 Task: Look for space in Frontera, Mexico from 1st June, 2023 to 9th June, 2023 for 5 adults in price range Rs.6000 to Rs.12000. Place can be entire place with 3 bedrooms having 3 beds and 3 bathrooms. Property type can be house, flat, guest house. Booking option can be shelf check-in. Required host language is English.
Action: Mouse moved to (565, 109)
Screenshot: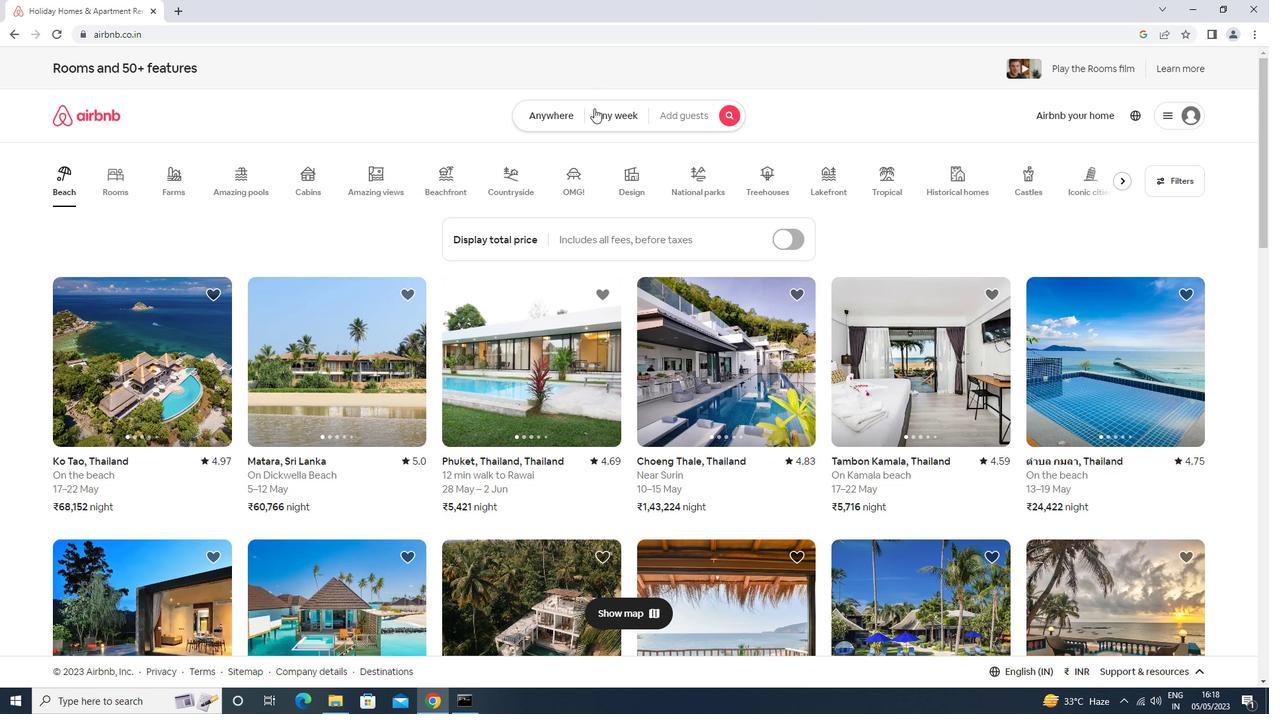 
Action: Mouse pressed left at (565, 109)
Screenshot: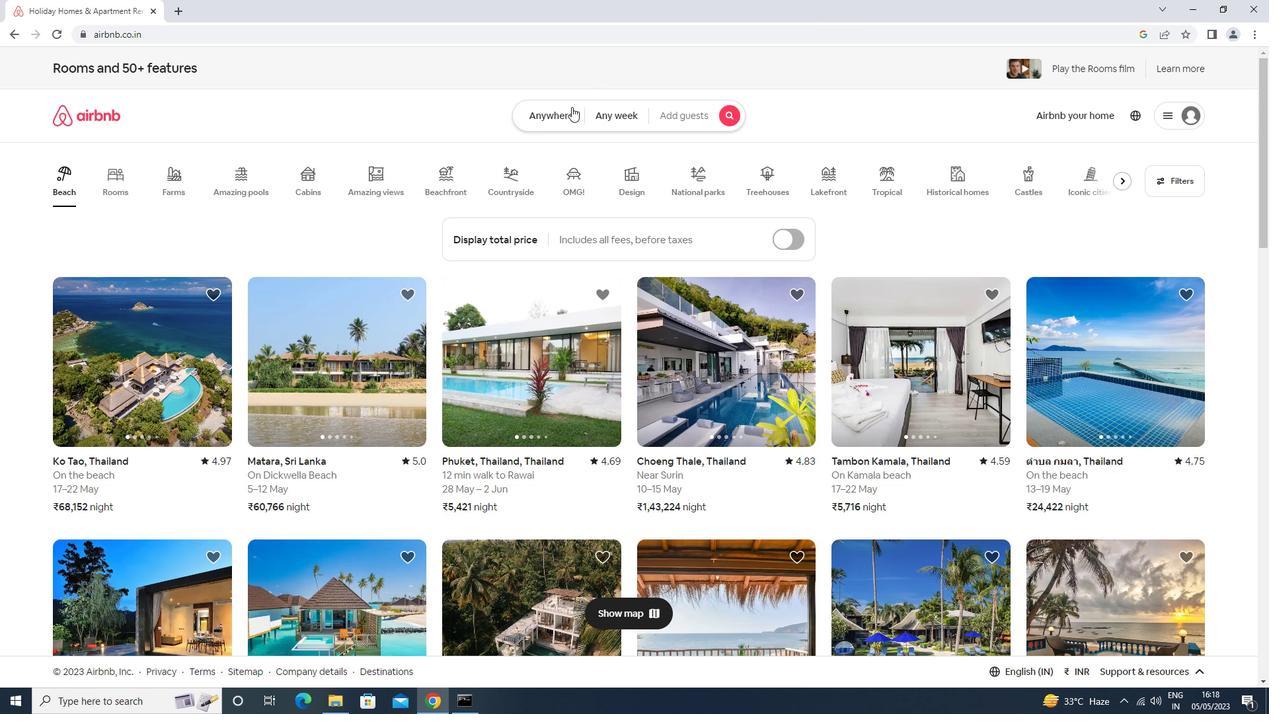 
Action: Mouse moved to (523, 176)
Screenshot: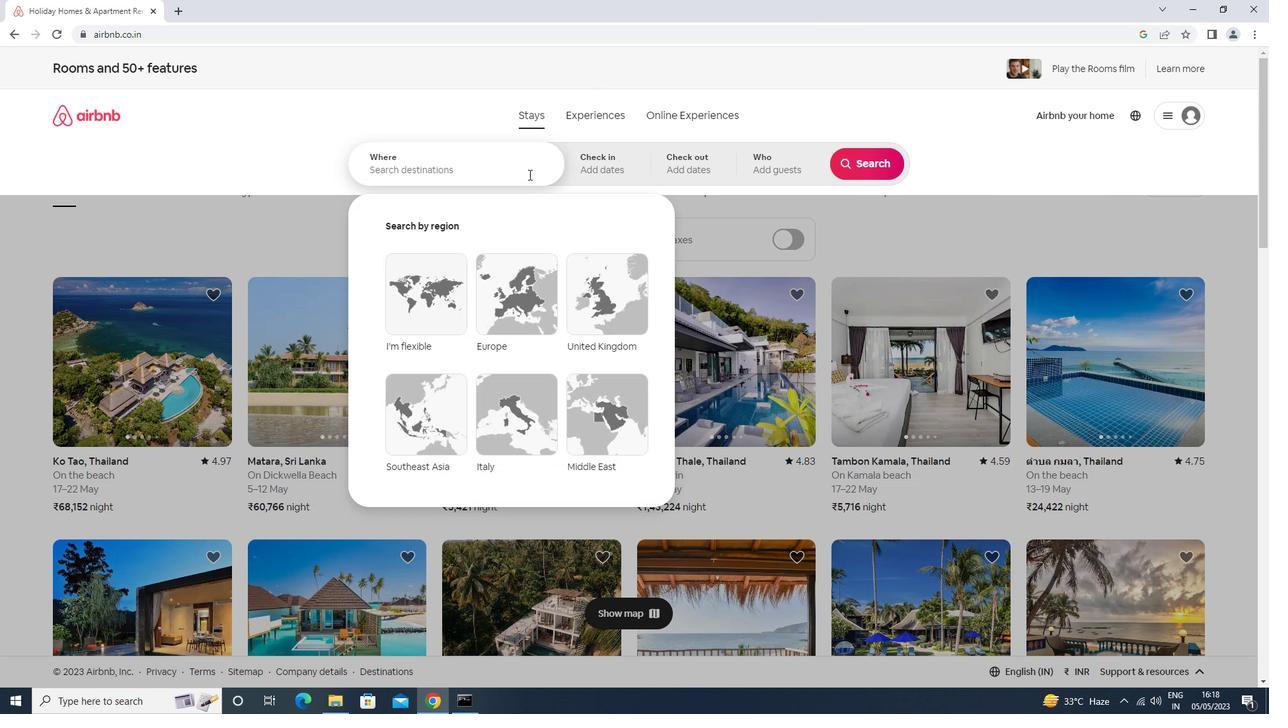 
Action: Mouse pressed left at (523, 176)
Screenshot: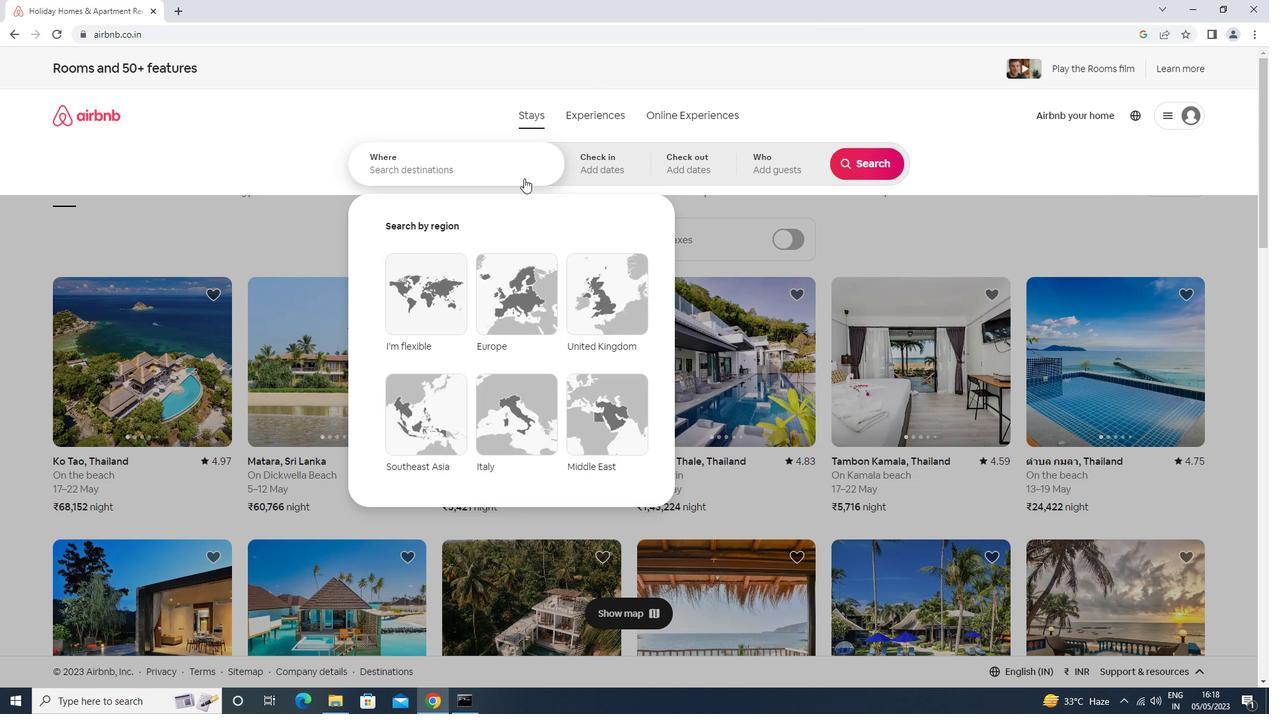 
Action: Mouse moved to (524, 174)
Screenshot: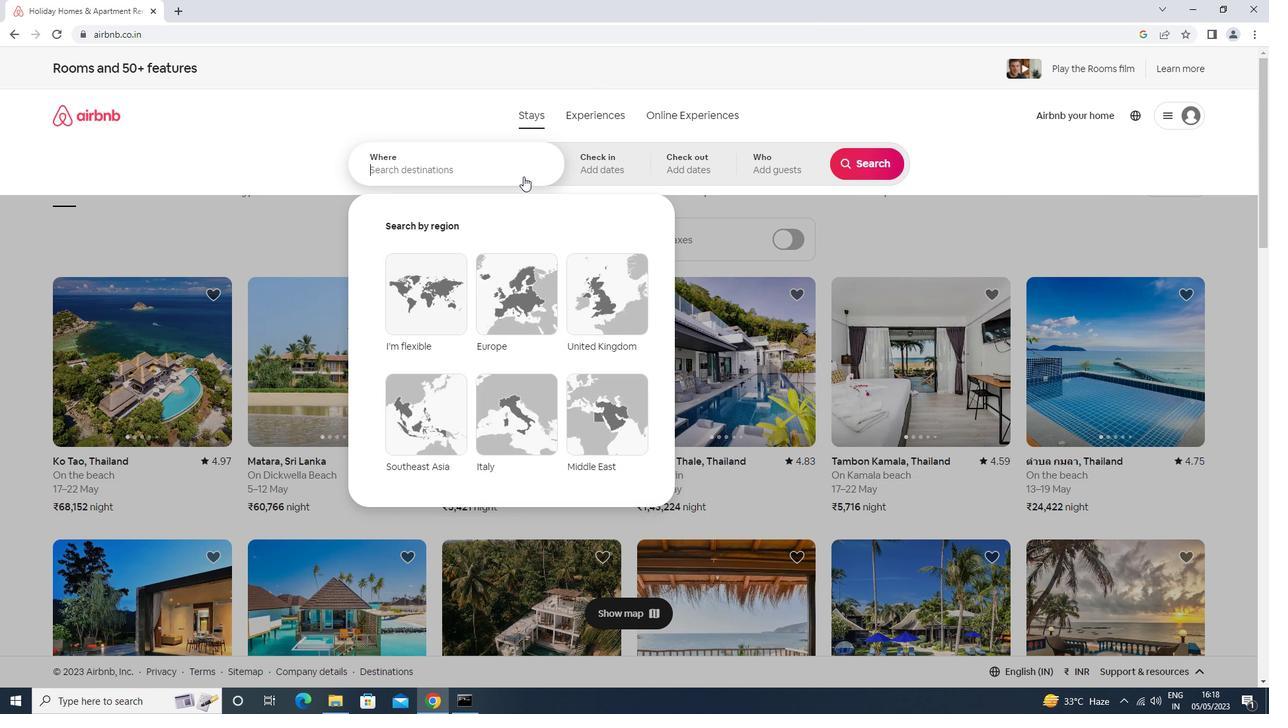 
Action: Key pressed <Key.shift>FRONTERA<Key.space>MEXICO
Screenshot: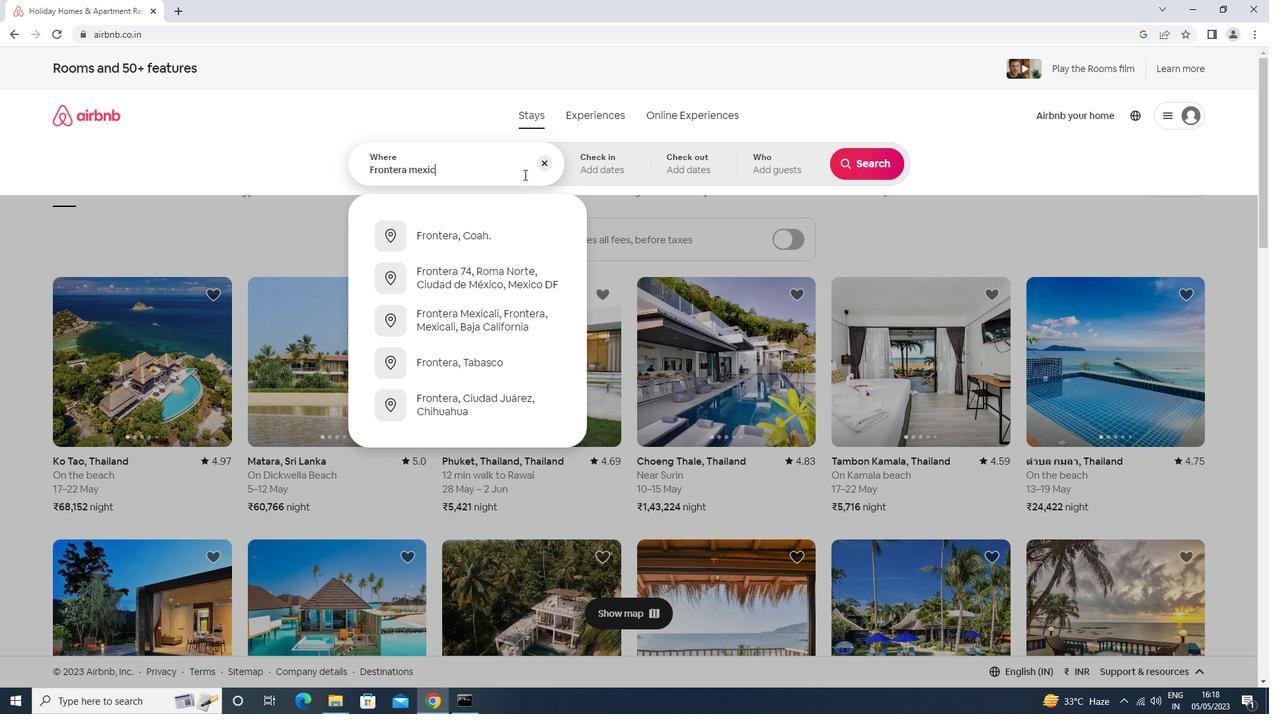 
Action: Mouse moved to (585, 161)
Screenshot: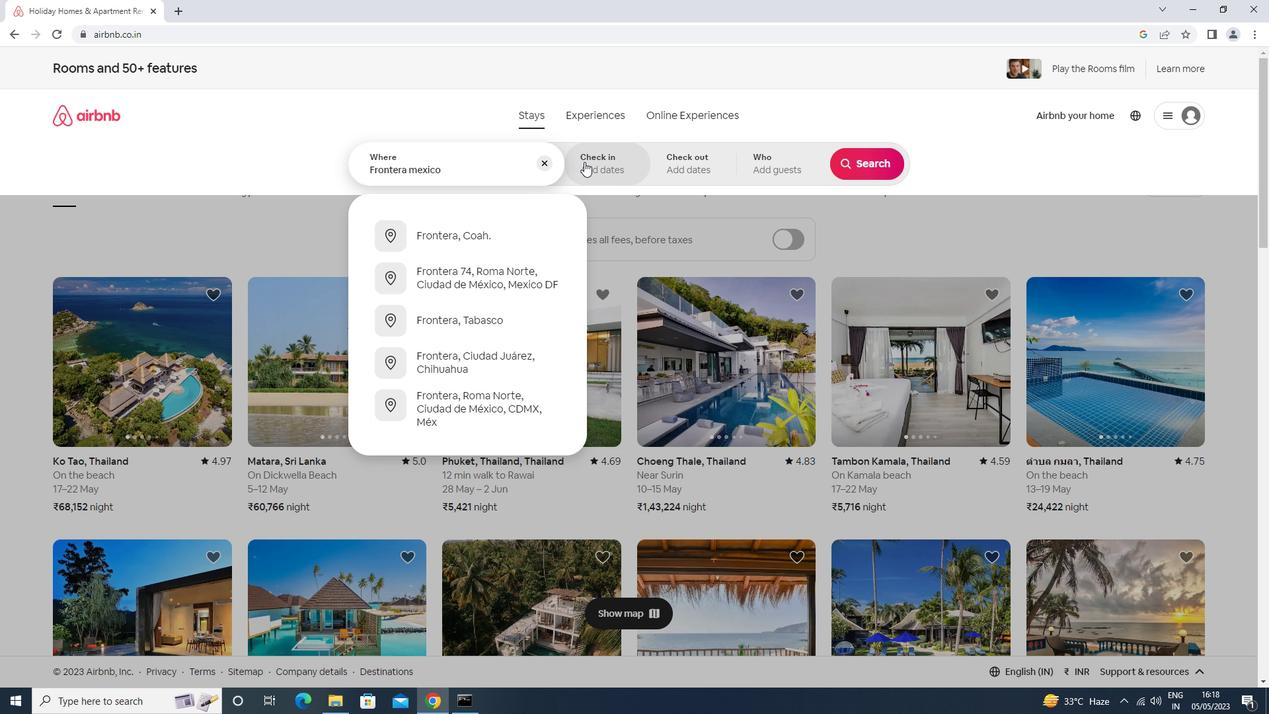 
Action: Key pressed <Key.enter>
Screenshot: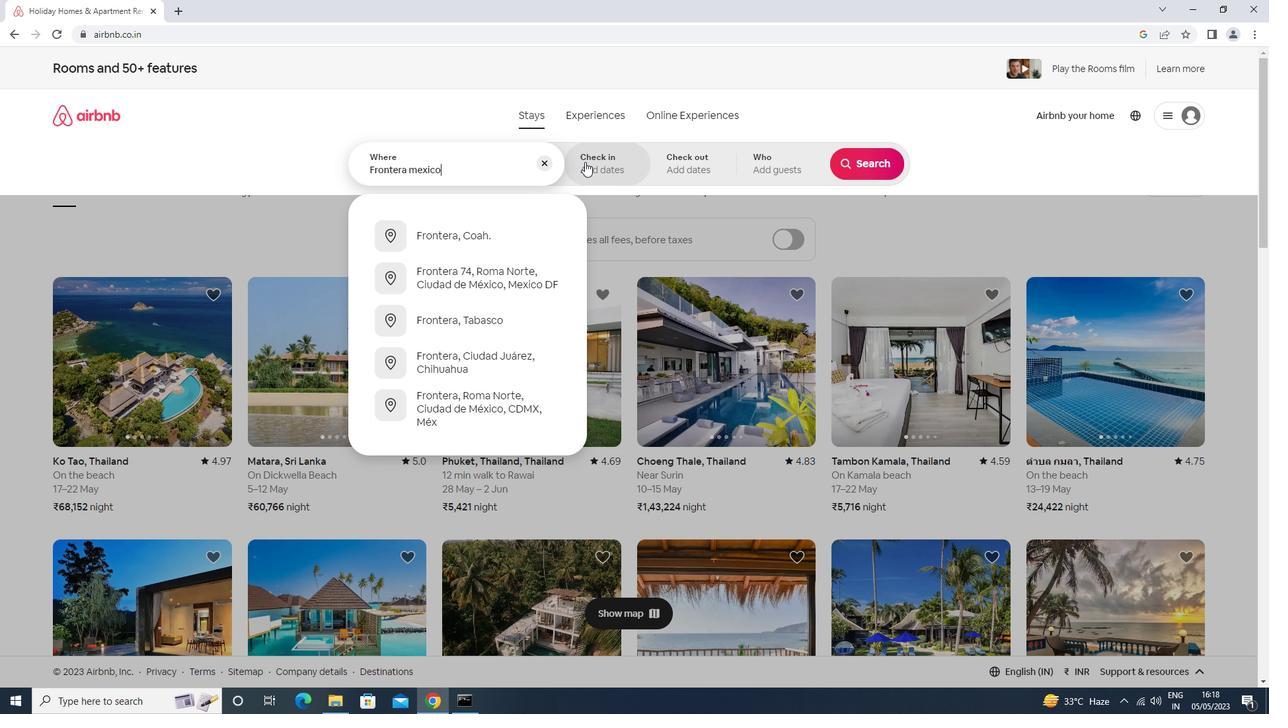 
Action: Mouse moved to (793, 335)
Screenshot: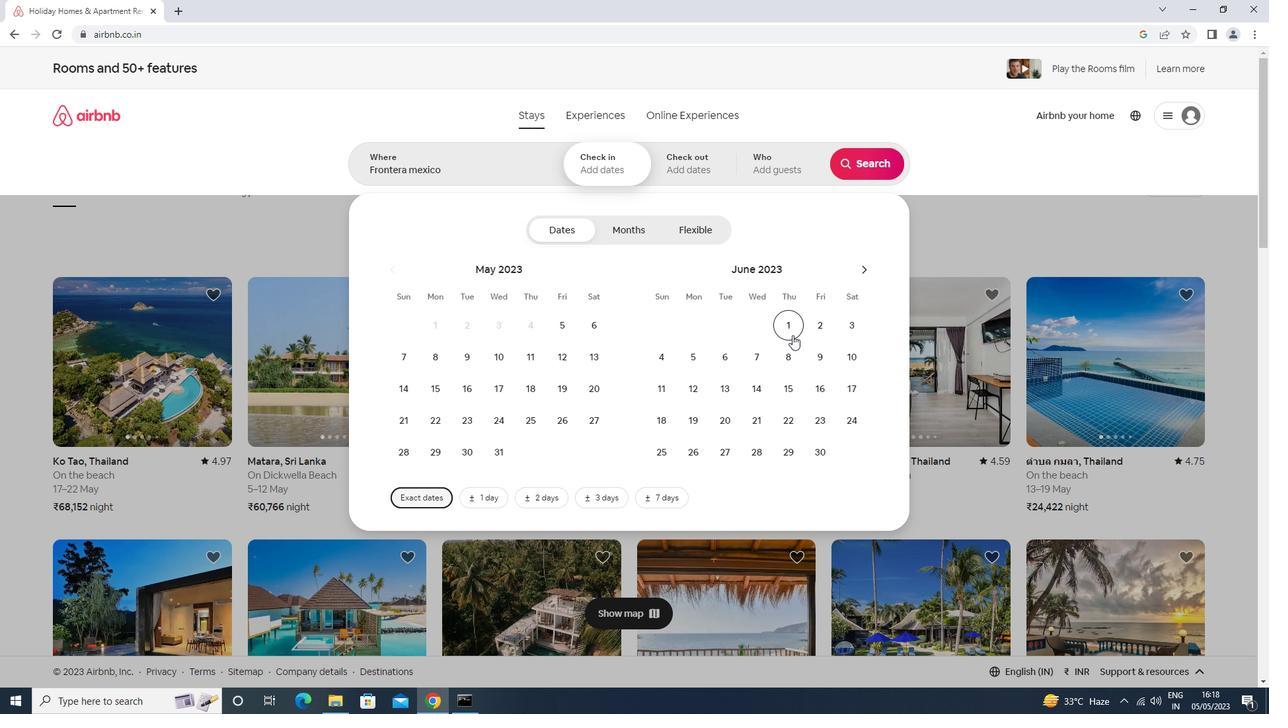 
Action: Mouse pressed left at (793, 335)
Screenshot: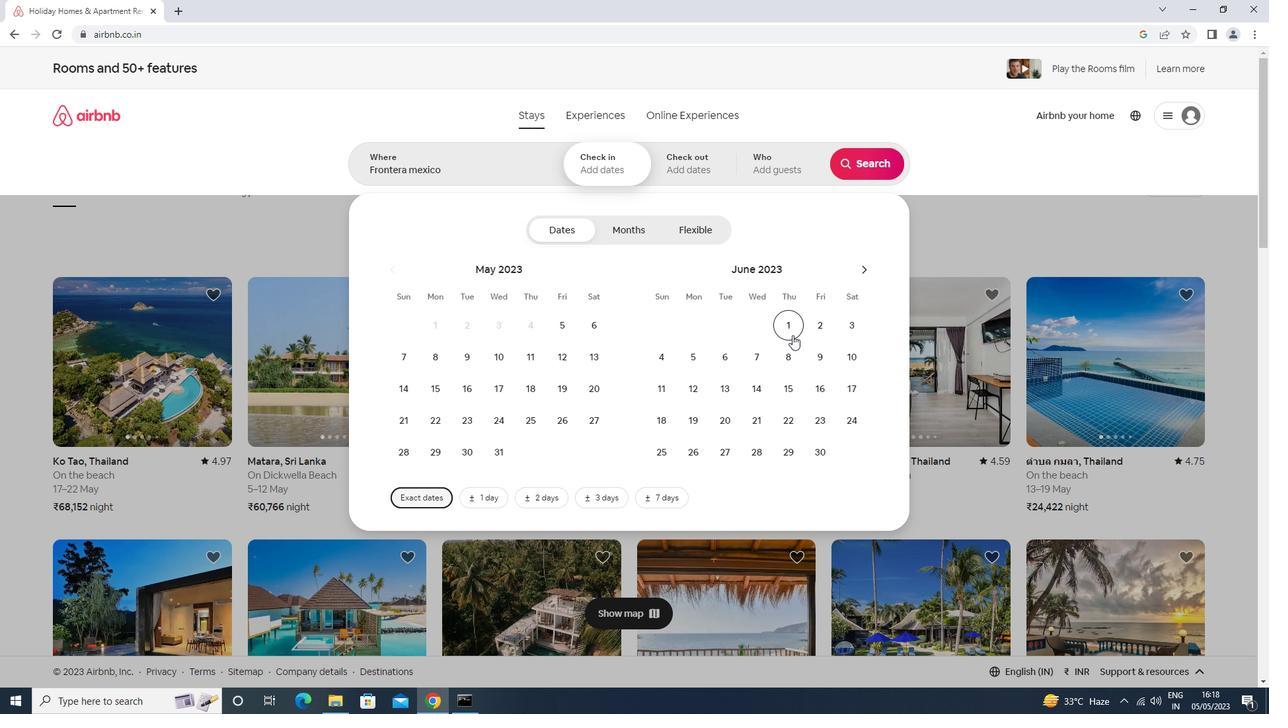 
Action: Mouse moved to (813, 346)
Screenshot: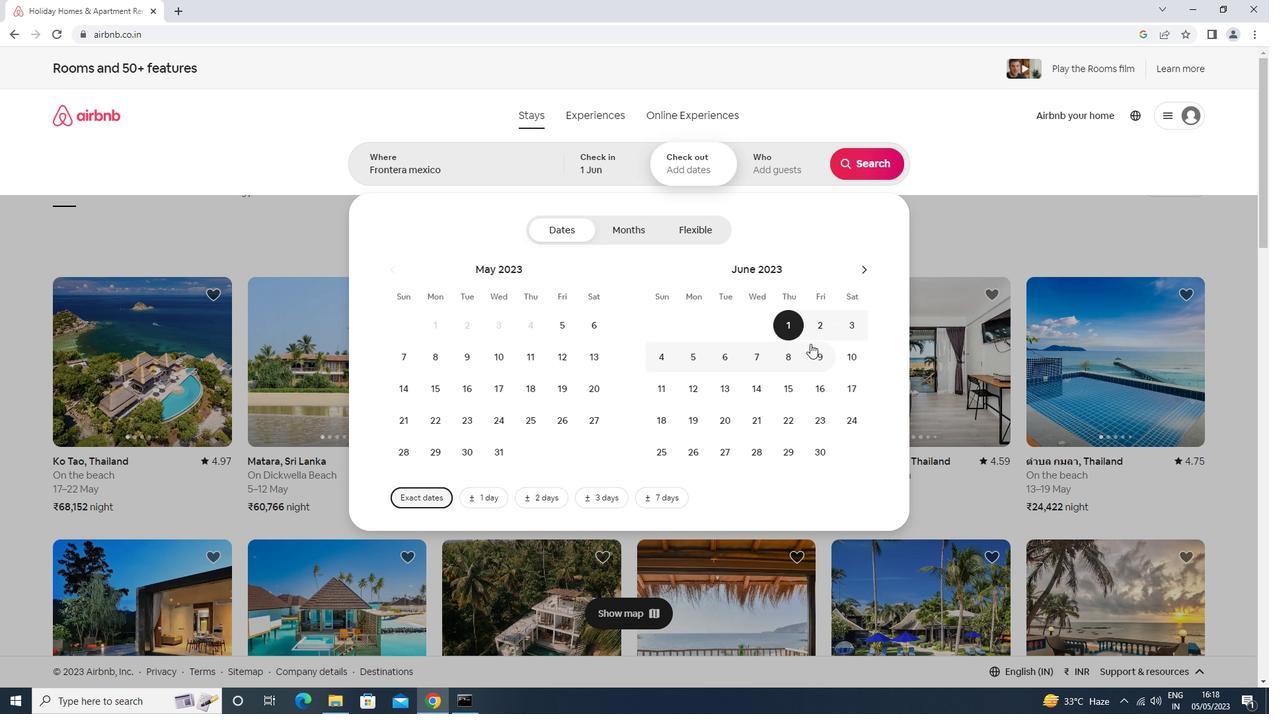 
Action: Mouse pressed left at (813, 346)
Screenshot: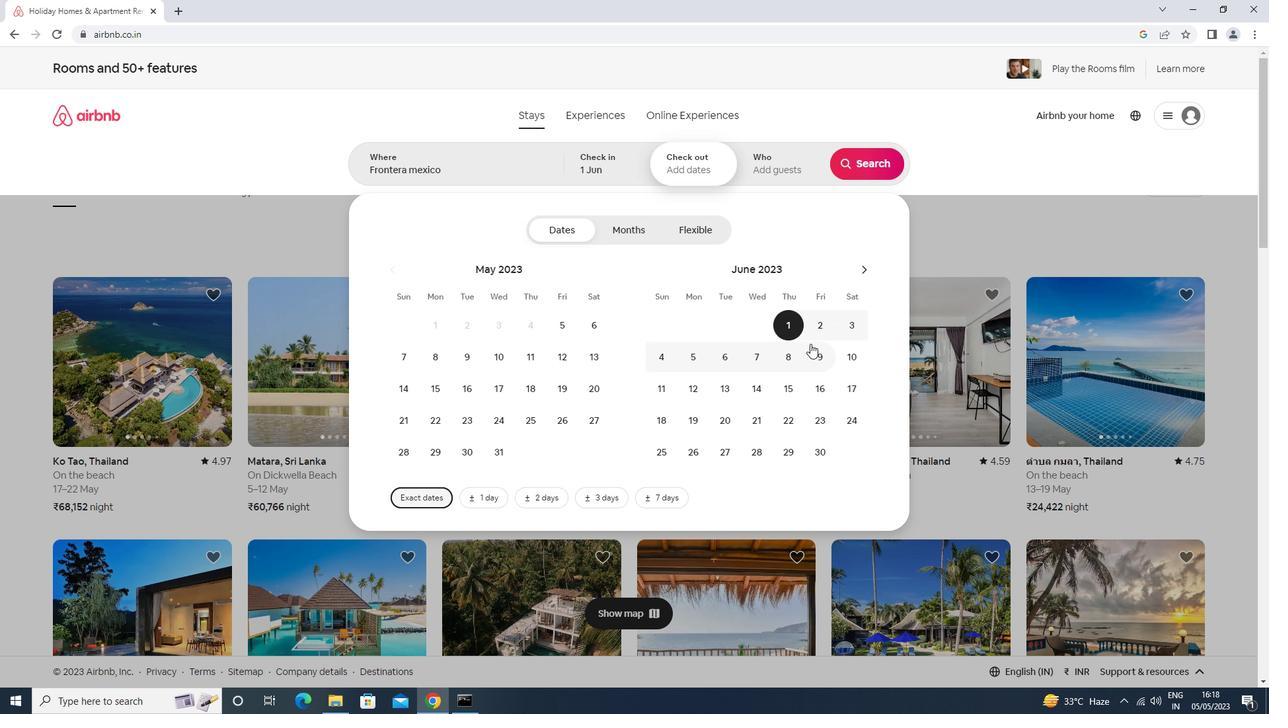 
Action: Mouse moved to (785, 169)
Screenshot: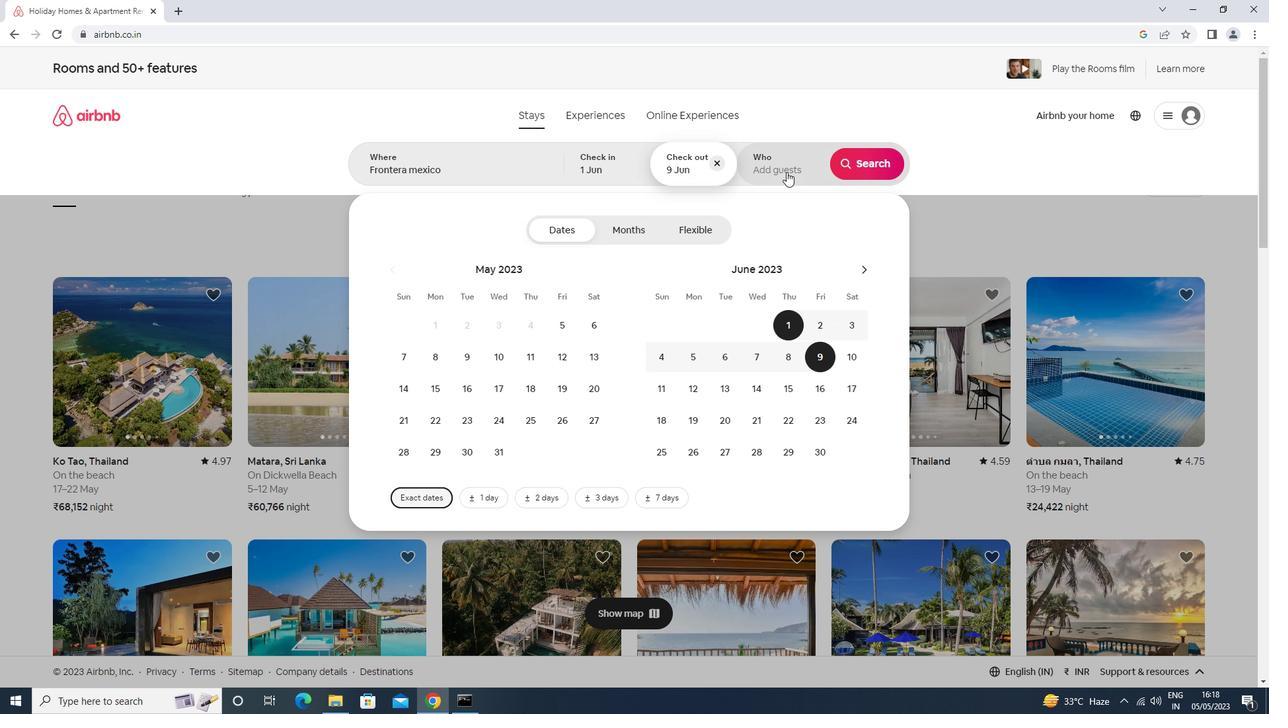 
Action: Mouse pressed left at (785, 169)
Screenshot: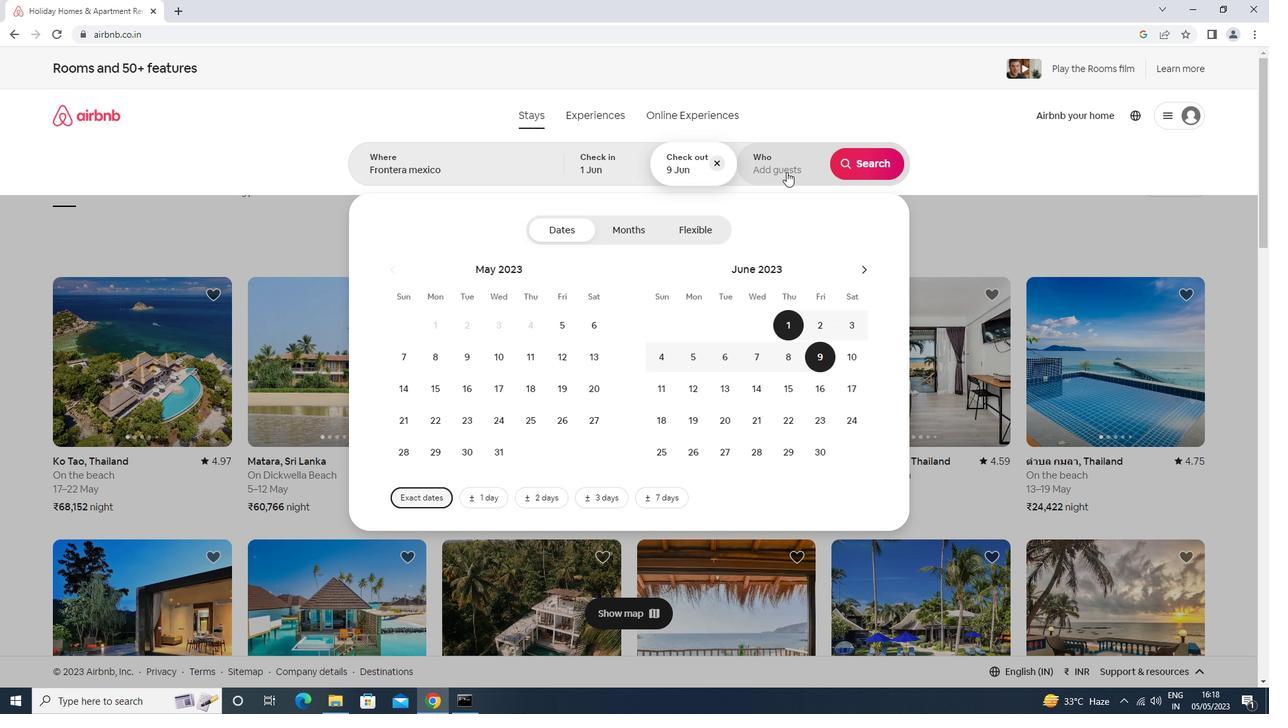 
Action: Mouse moved to (878, 235)
Screenshot: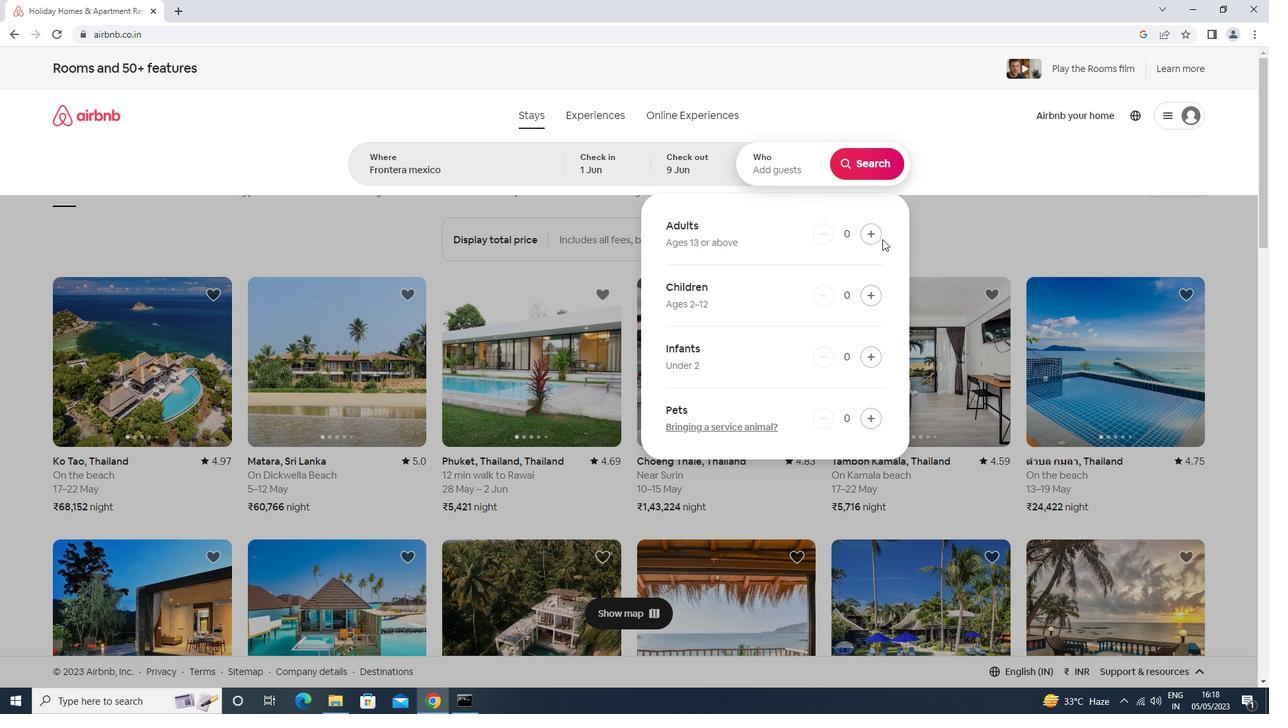 
Action: Mouse pressed left at (878, 235)
Screenshot: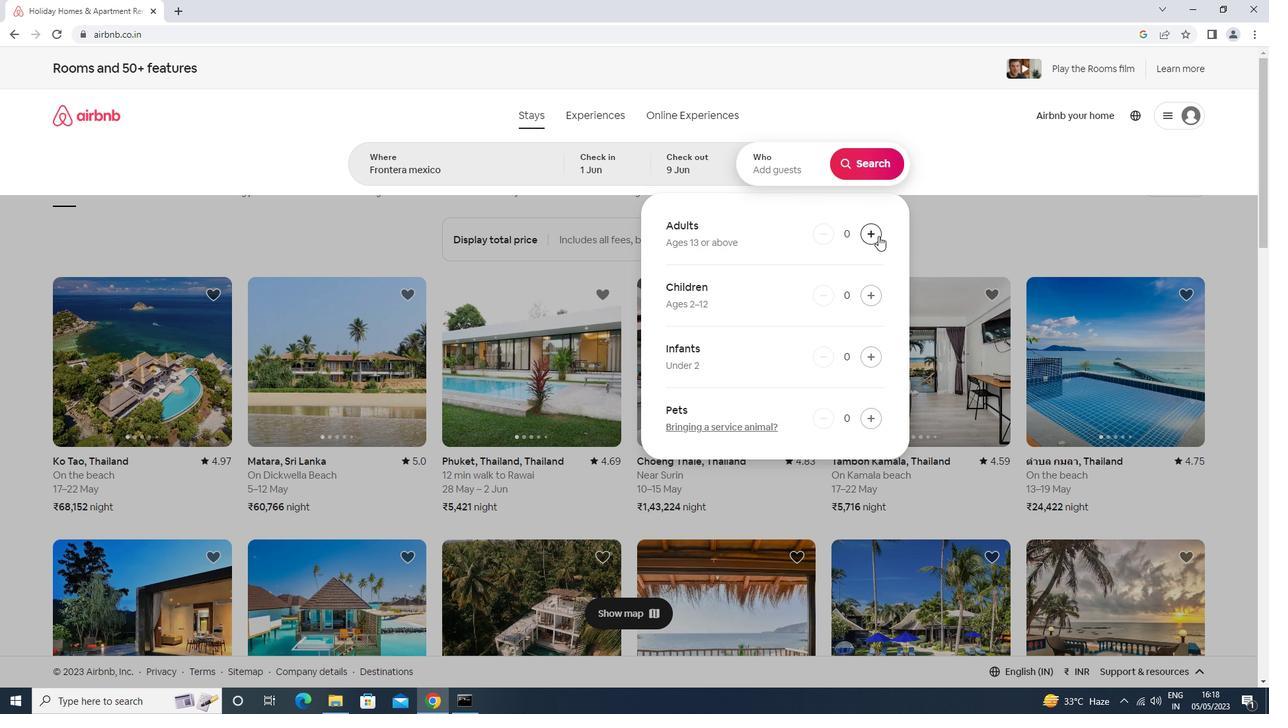 
Action: Mouse pressed left at (878, 235)
Screenshot: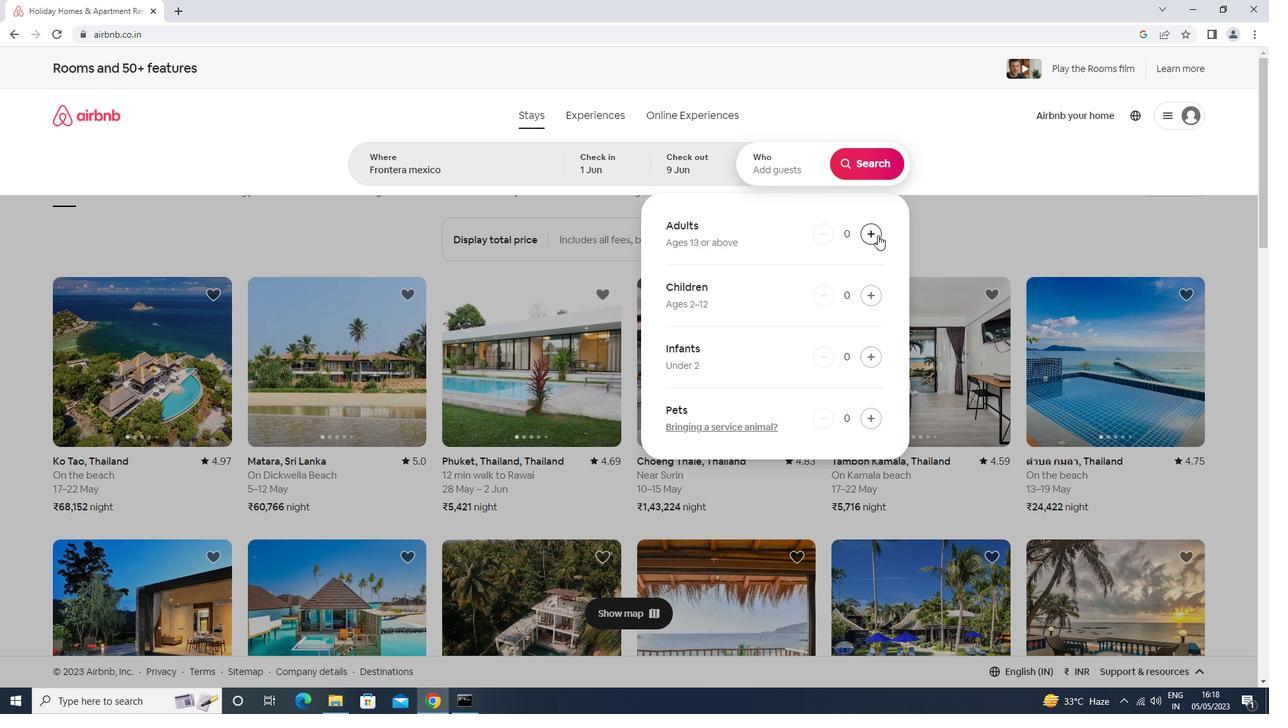 
Action: Mouse pressed left at (878, 235)
Screenshot: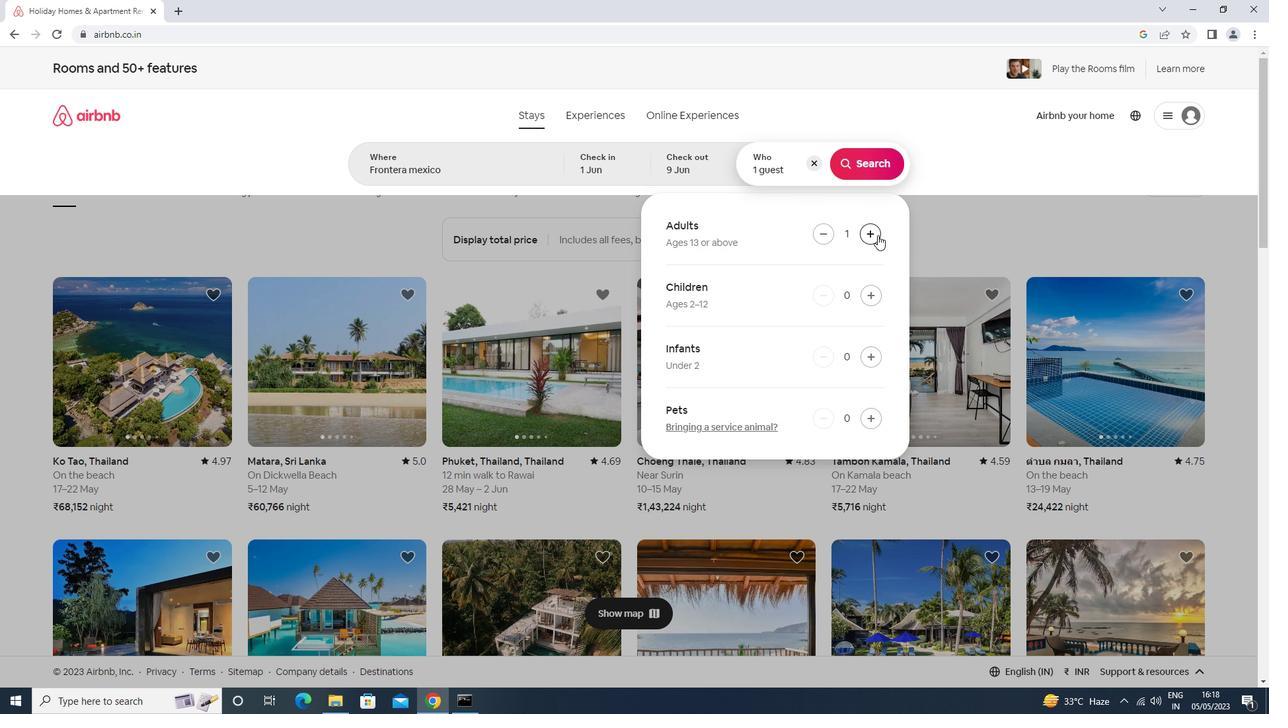 
Action: Mouse pressed left at (878, 235)
Screenshot: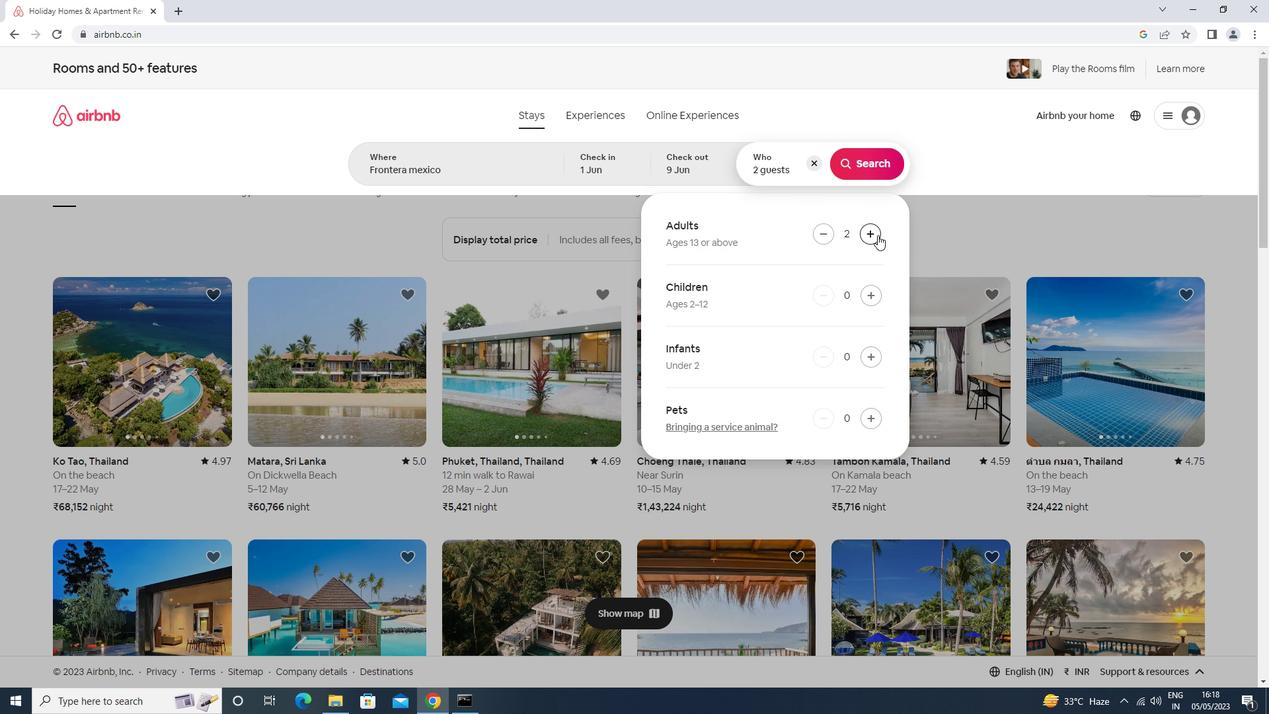 
Action: Mouse pressed left at (878, 235)
Screenshot: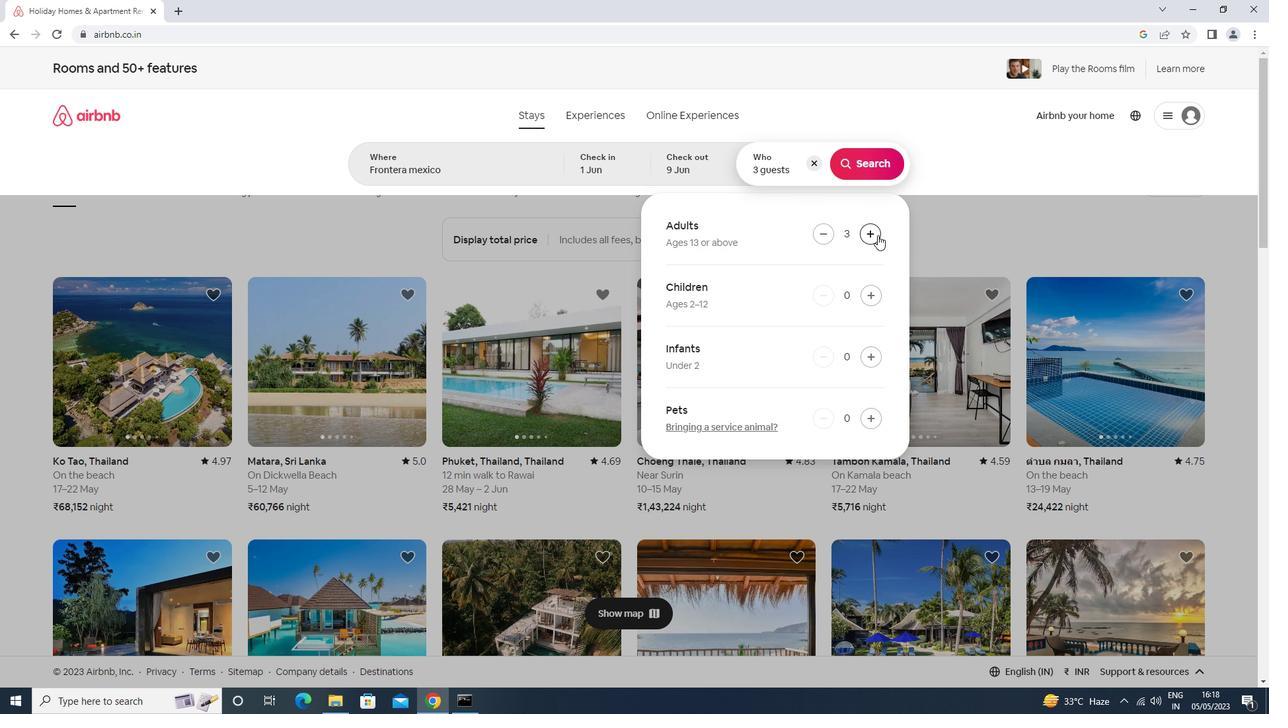
Action: Mouse moved to (867, 156)
Screenshot: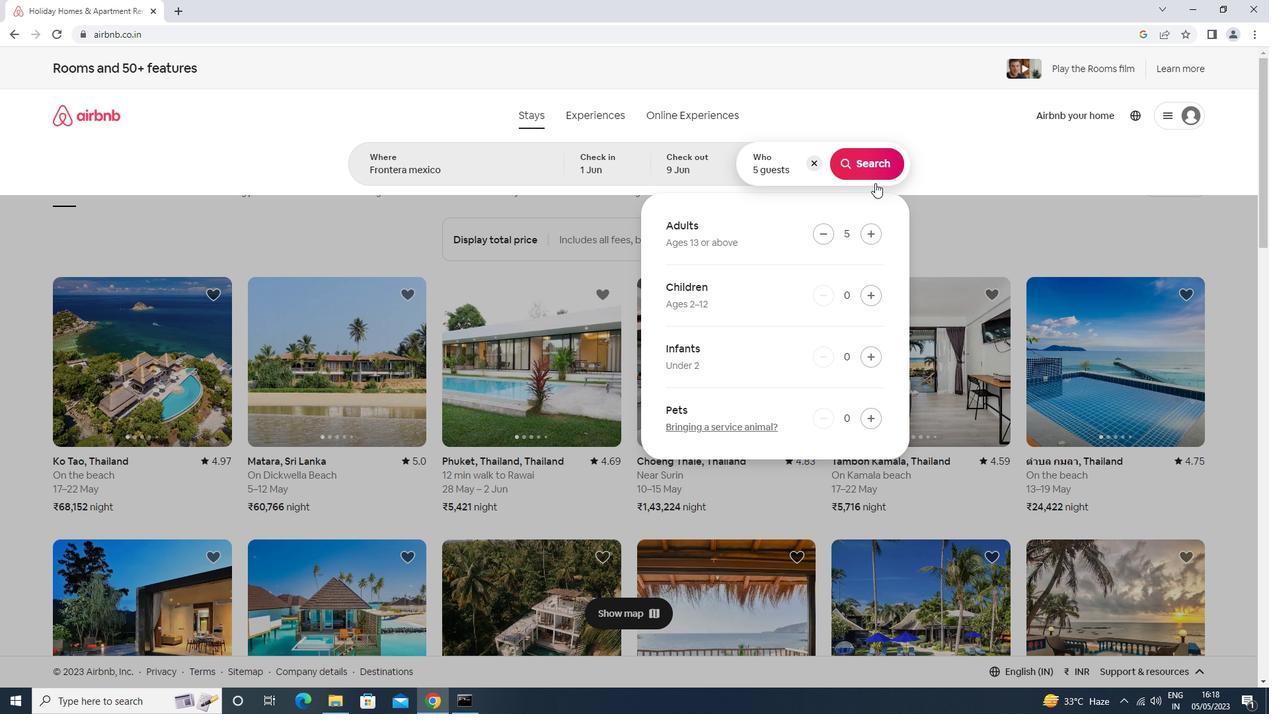 
Action: Mouse pressed left at (867, 156)
Screenshot: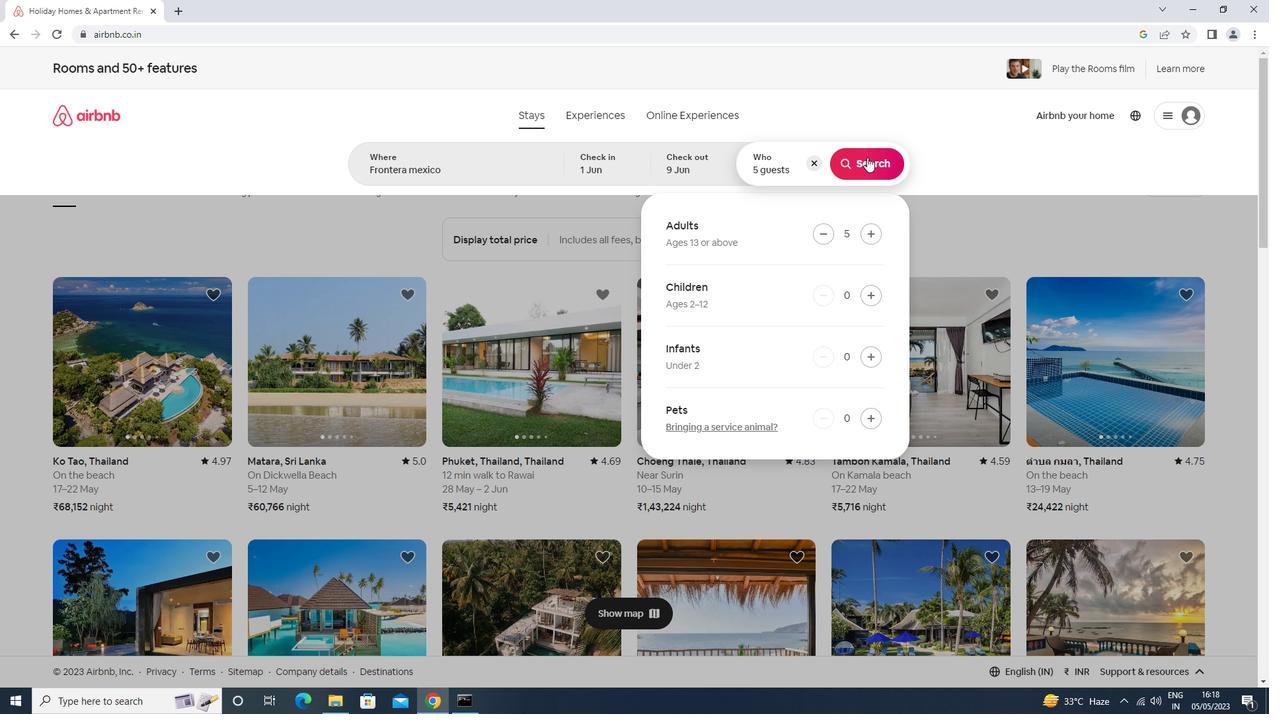 
Action: Mouse moved to (1199, 121)
Screenshot: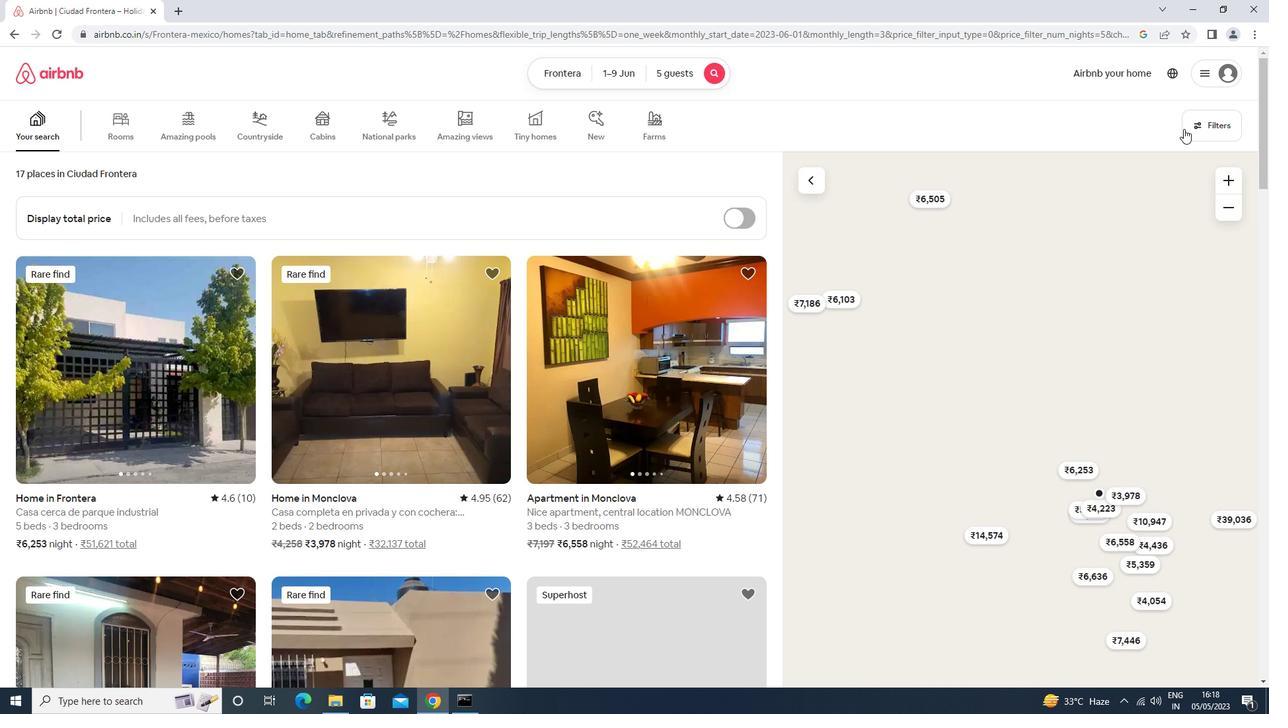 
Action: Mouse pressed left at (1199, 121)
Screenshot: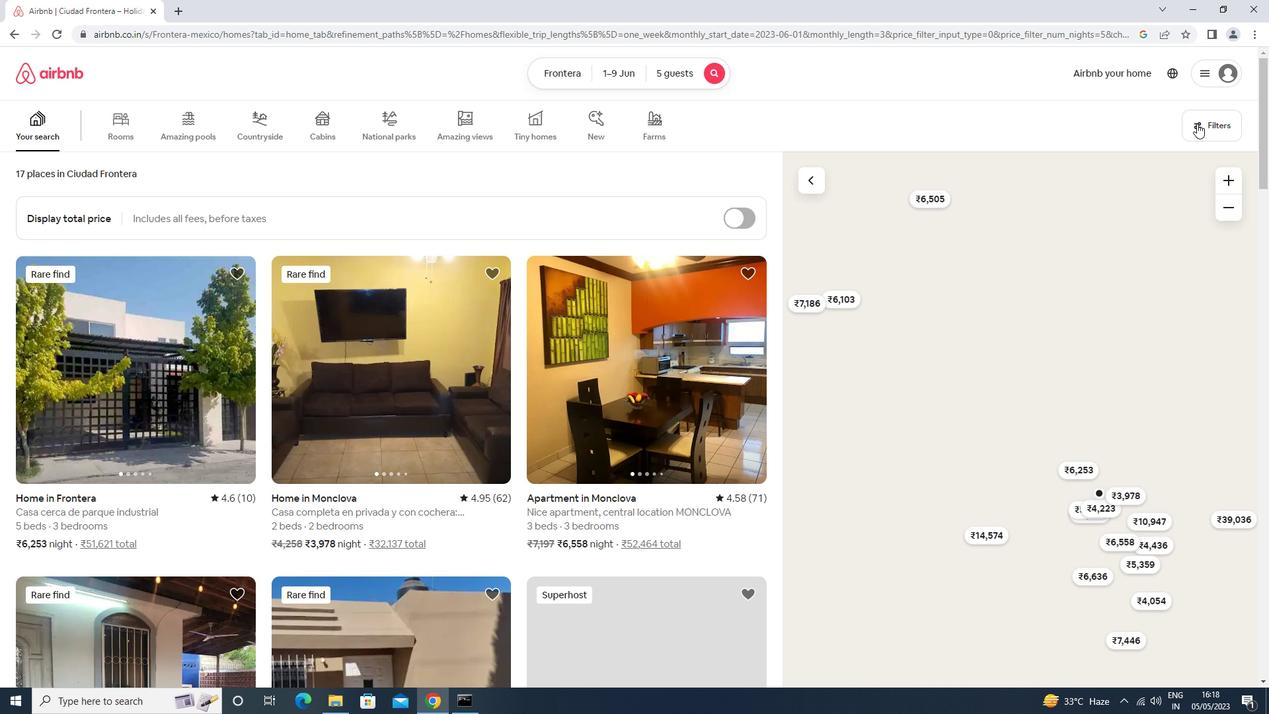 
Action: Mouse moved to (517, 443)
Screenshot: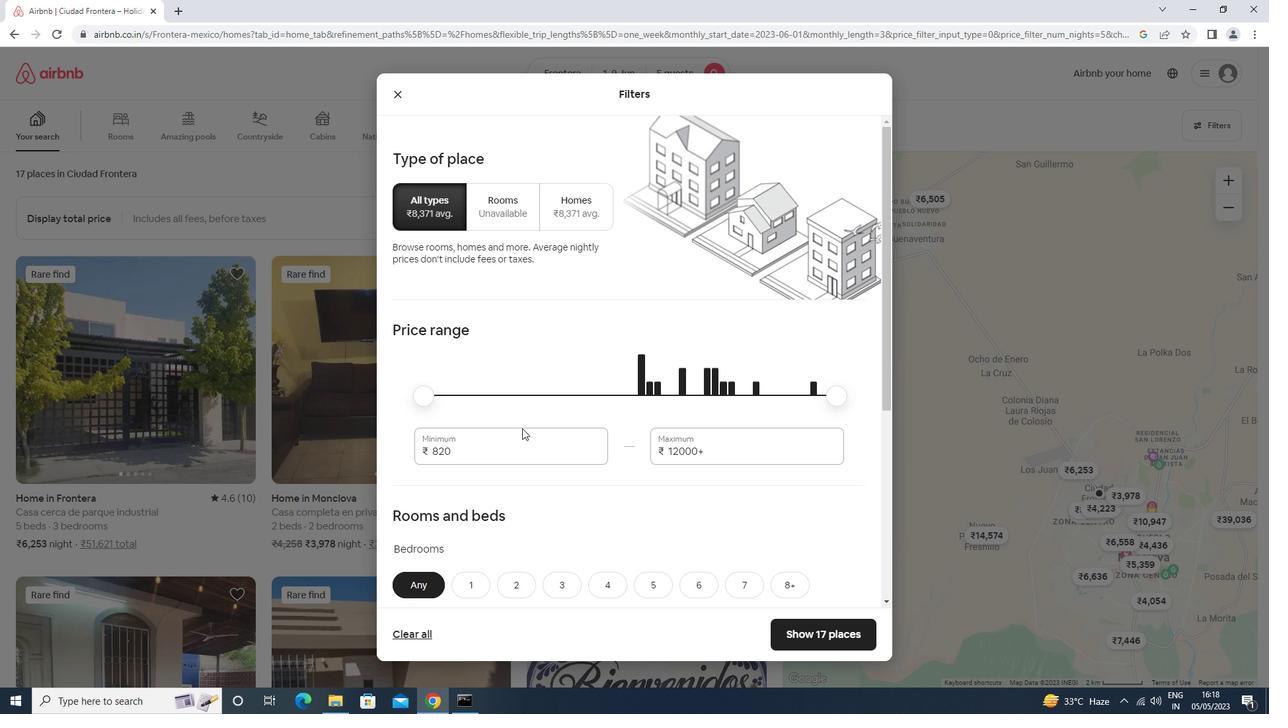 
Action: Mouse pressed left at (517, 443)
Screenshot: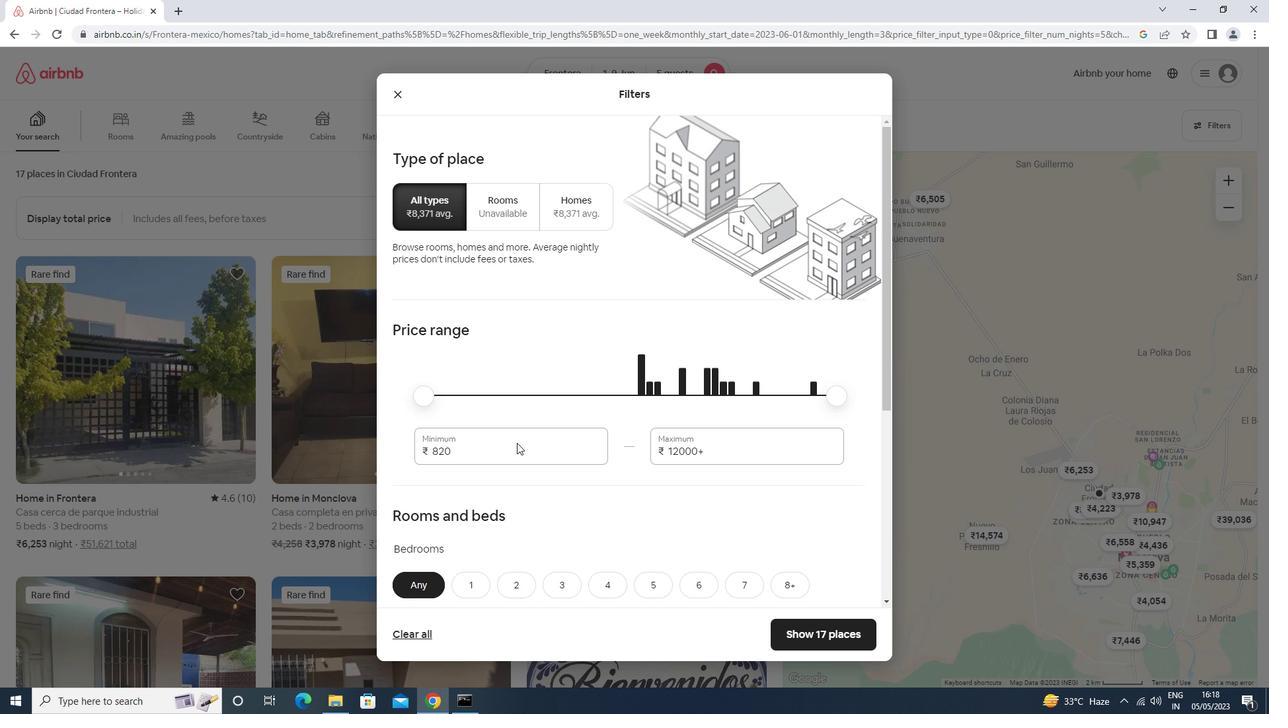 
Action: Key pressed <Key.backspace><Key.backspace><Key.backspace>6000<Key.tab>12000
Screenshot: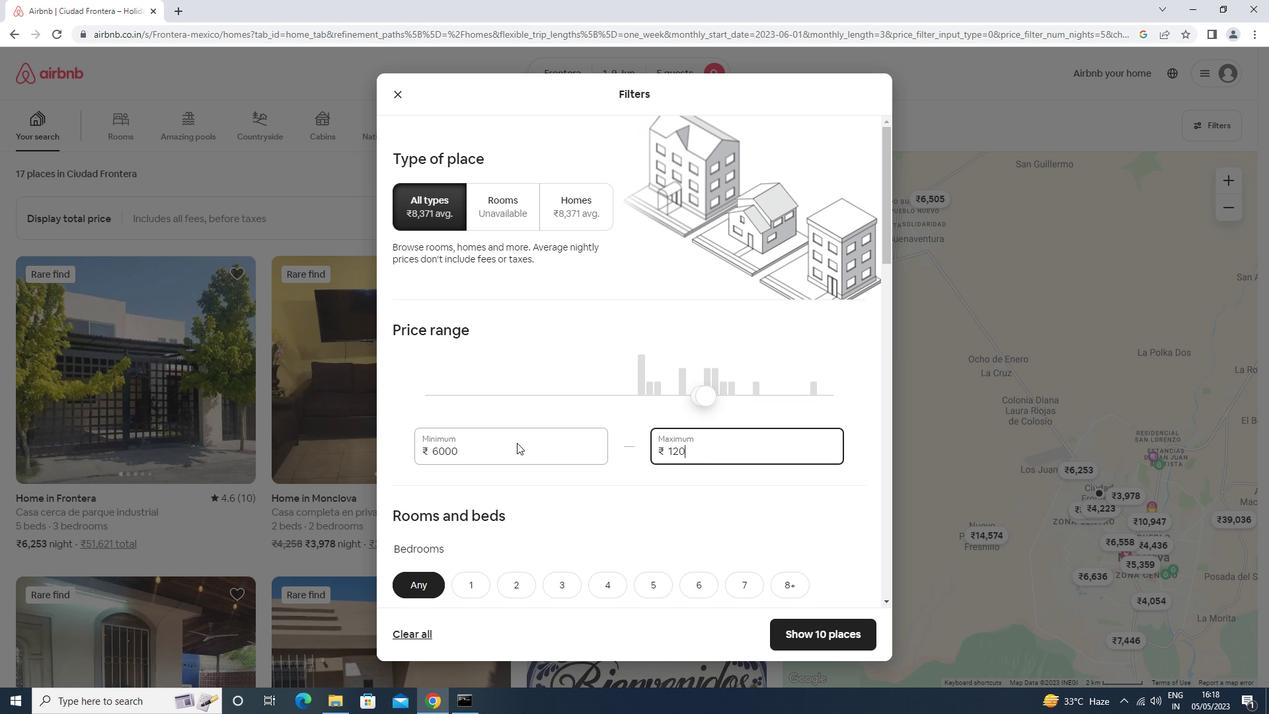 
Action: Mouse scrolled (517, 442) with delta (0, 0)
Screenshot: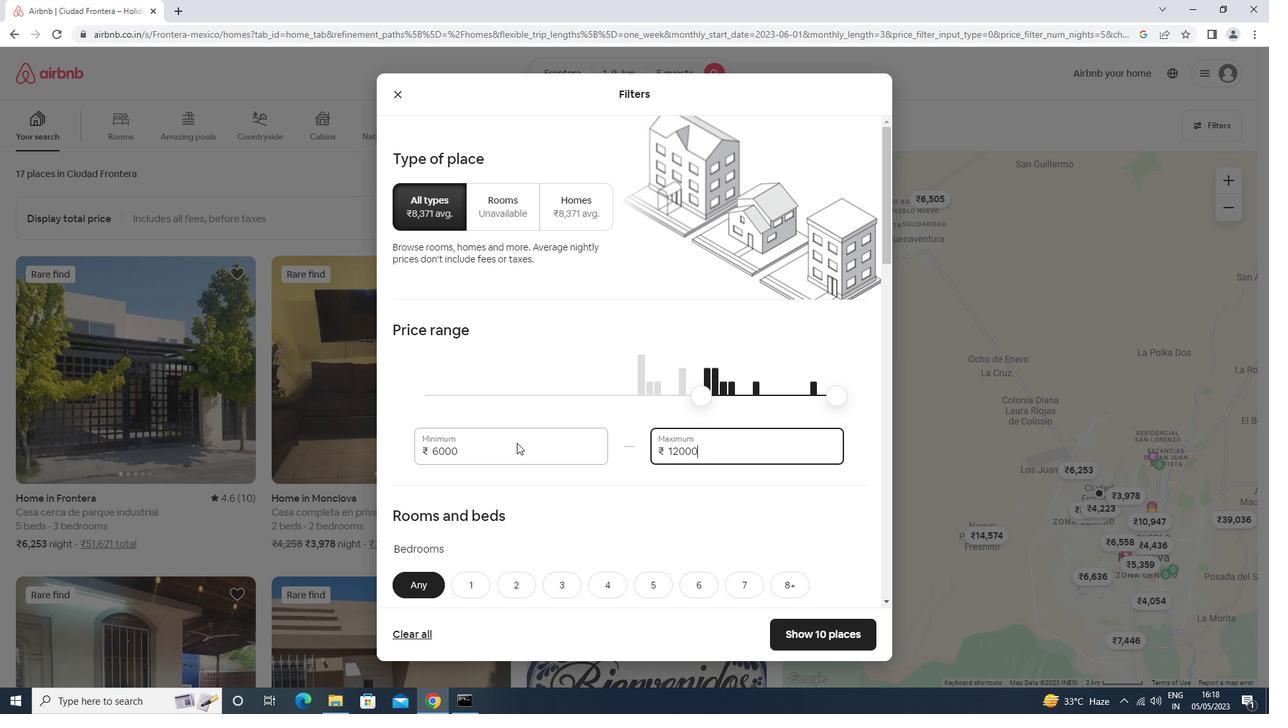 
Action: Mouse scrolled (517, 442) with delta (0, 0)
Screenshot: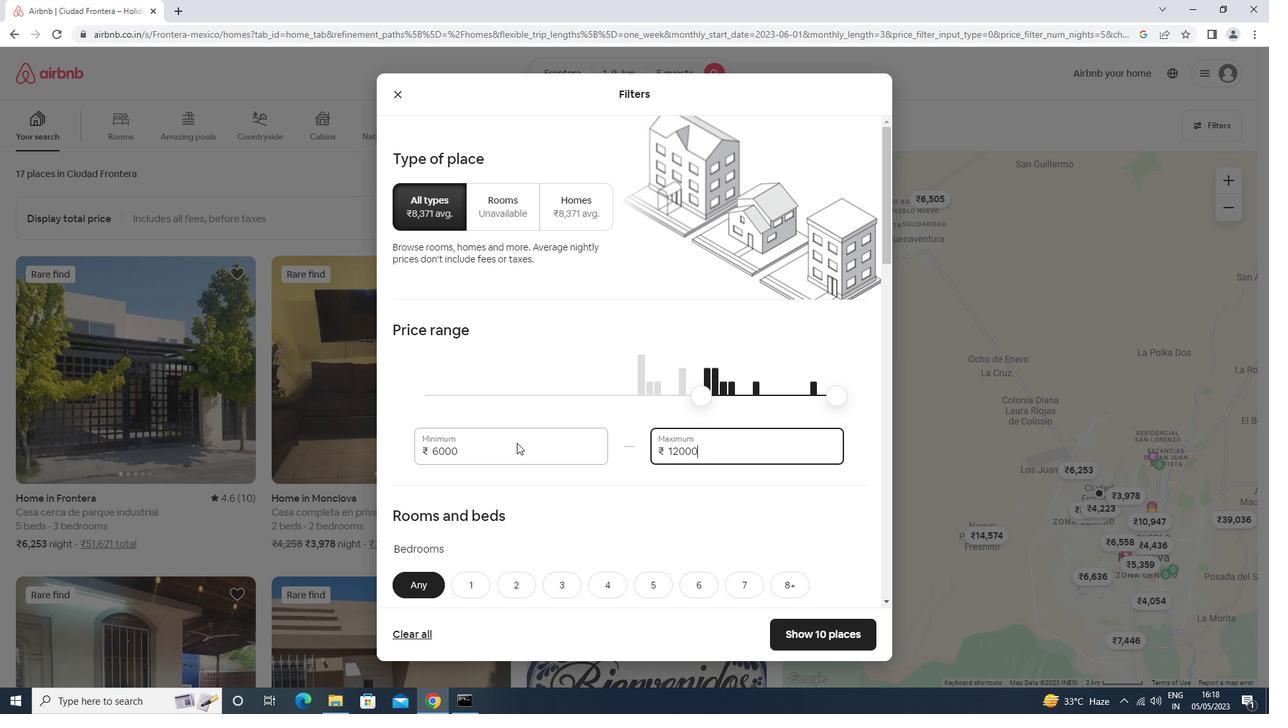 
Action: Mouse scrolled (517, 442) with delta (0, 0)
Screenshot: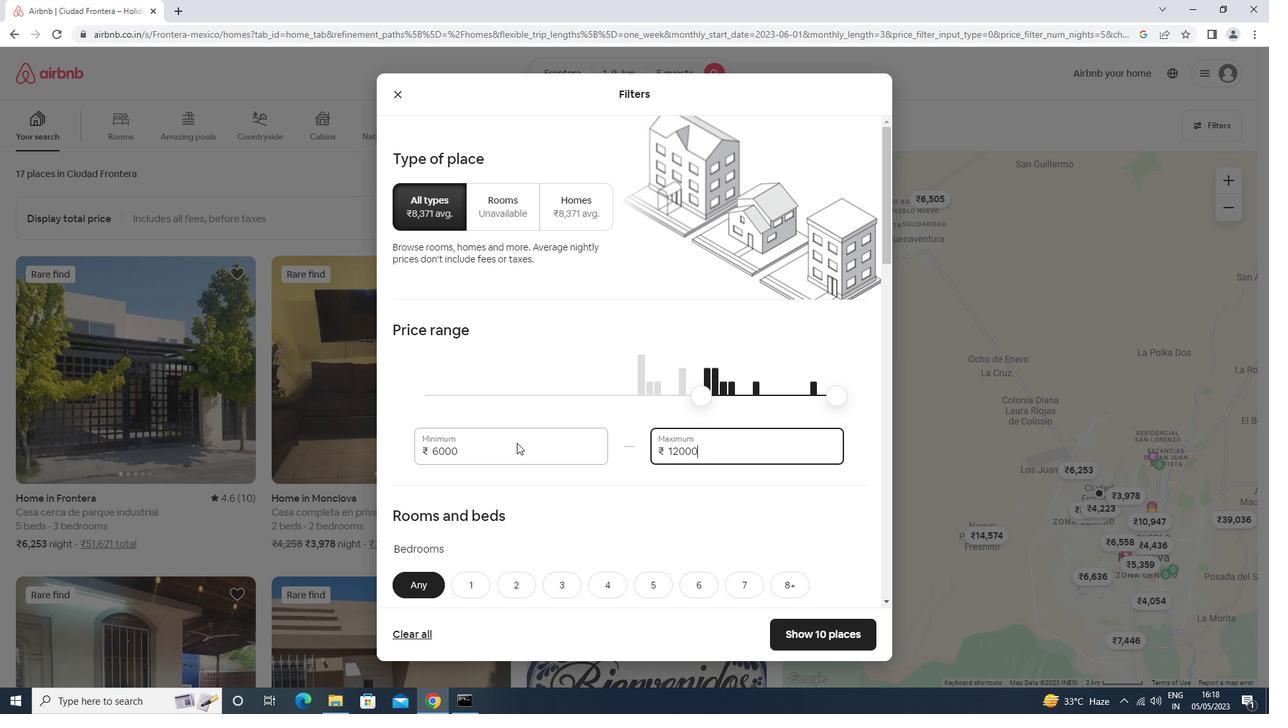 
Action: Mouse scrolled (517, 442) with delta (0, 0)
Screenshot: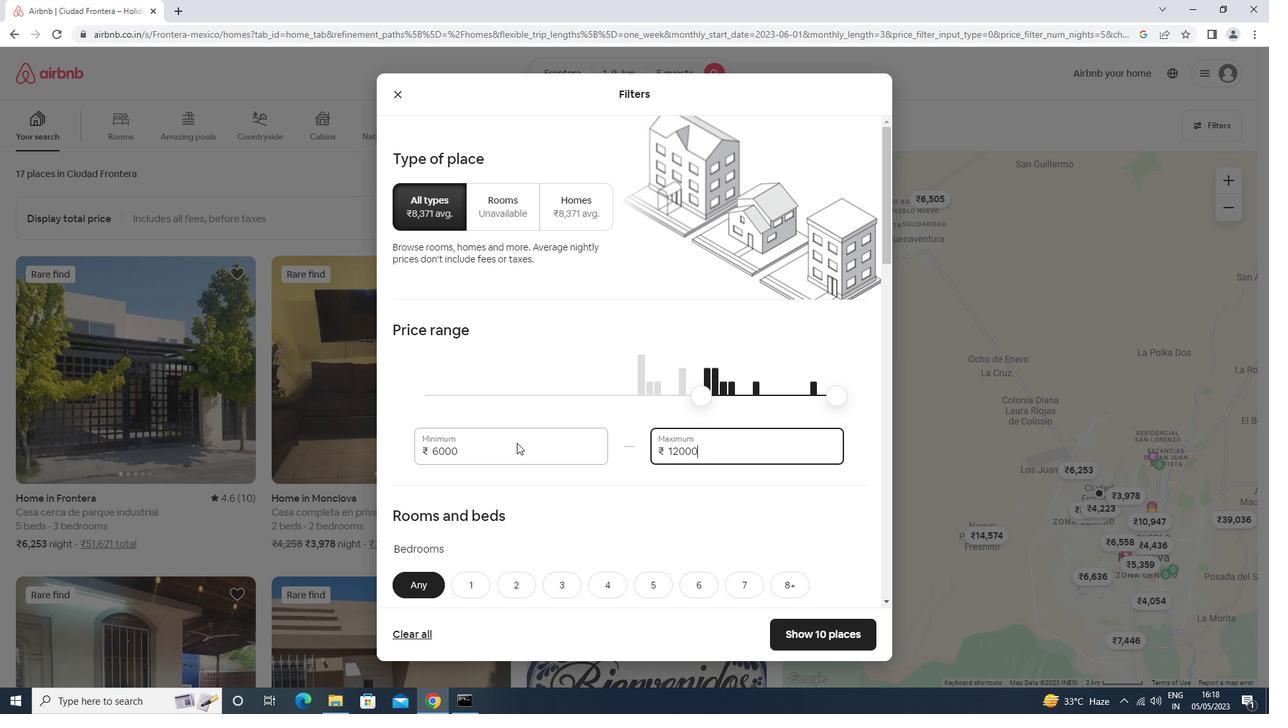 
Action: Mouse scrolled (517, 442) with delta (0, 0)
Screenshot: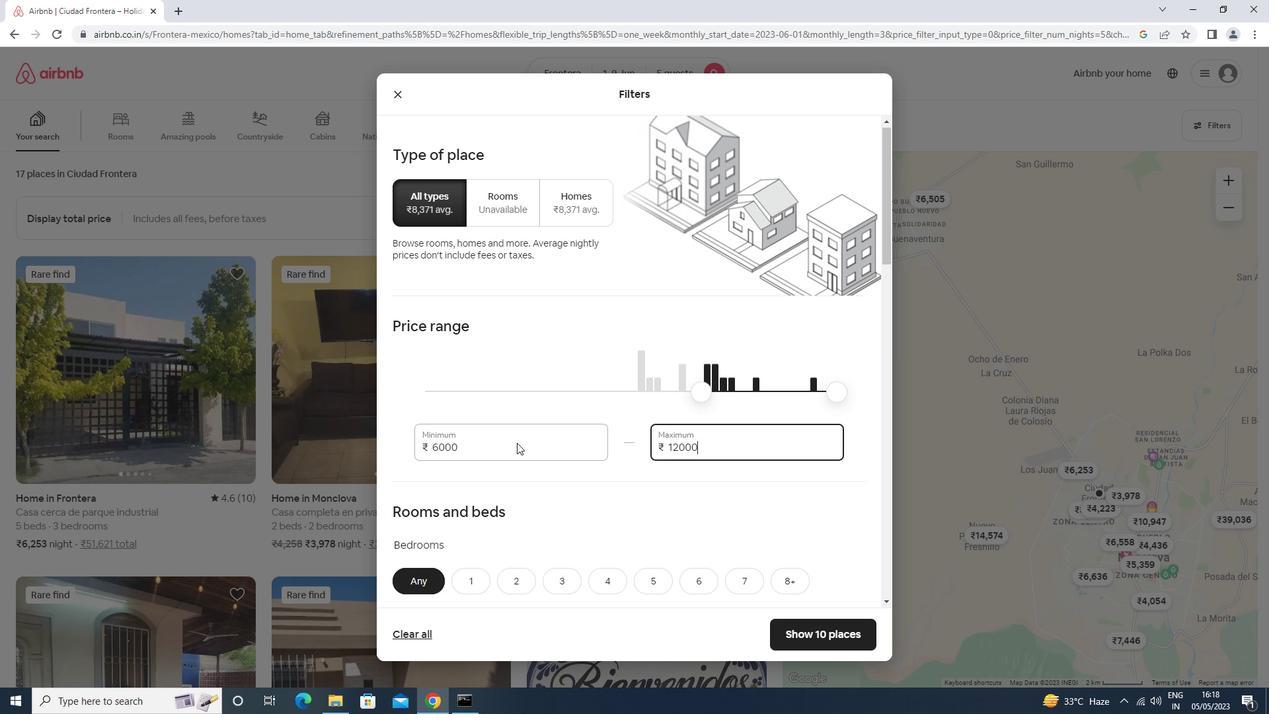 
Action: Mouse moved to (564, 257)
Screenshot: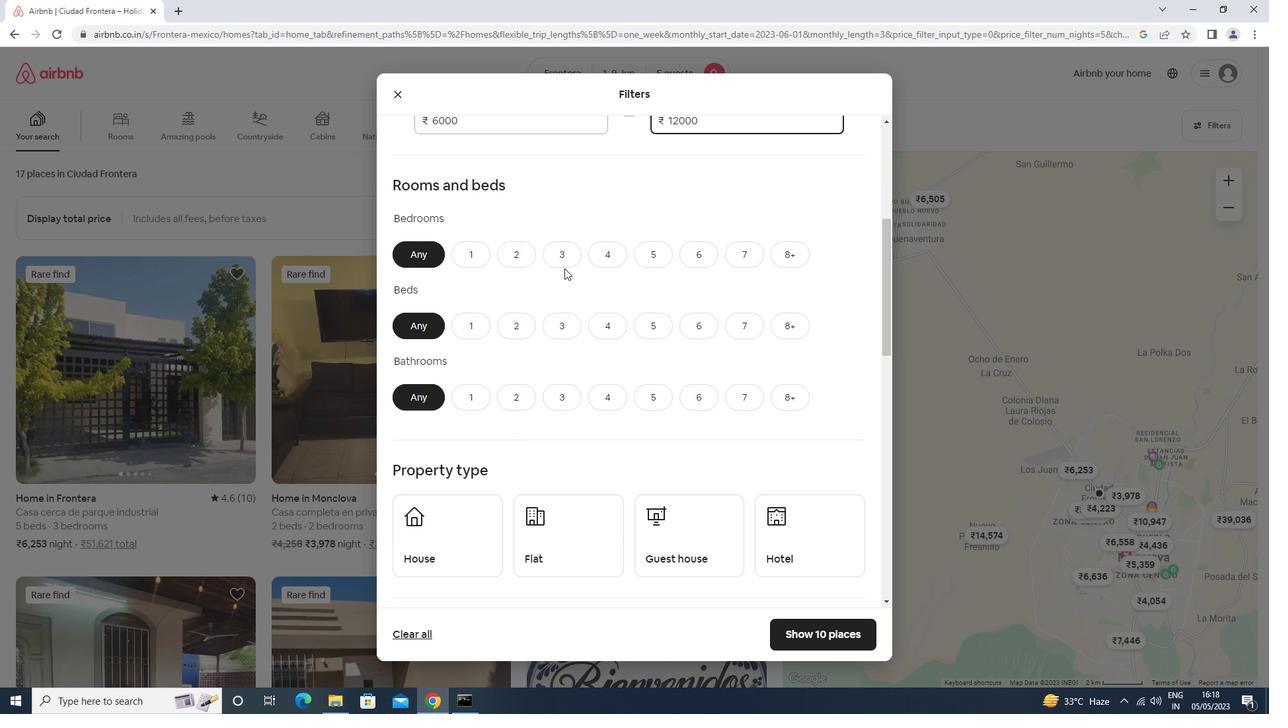 
Action: Mouse pressed left at (564, 257)
Screenshot: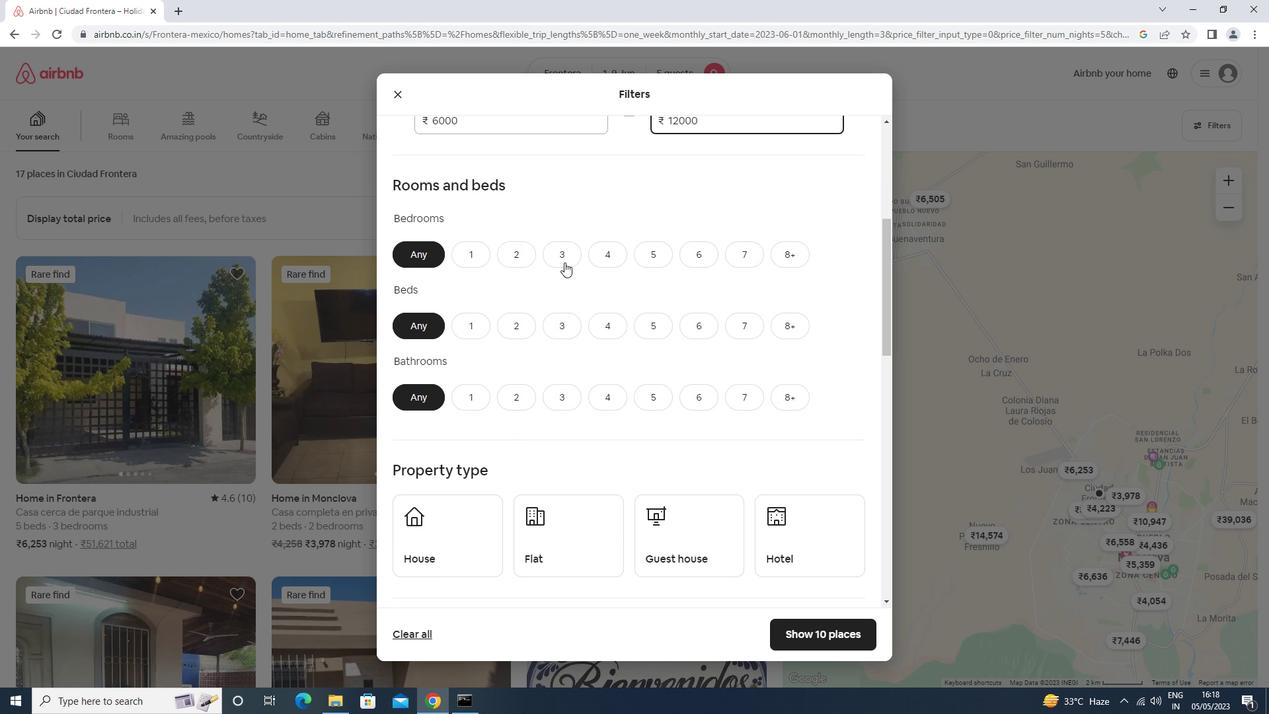 
Action: Mouse moved to (553, 323)
Screenshot: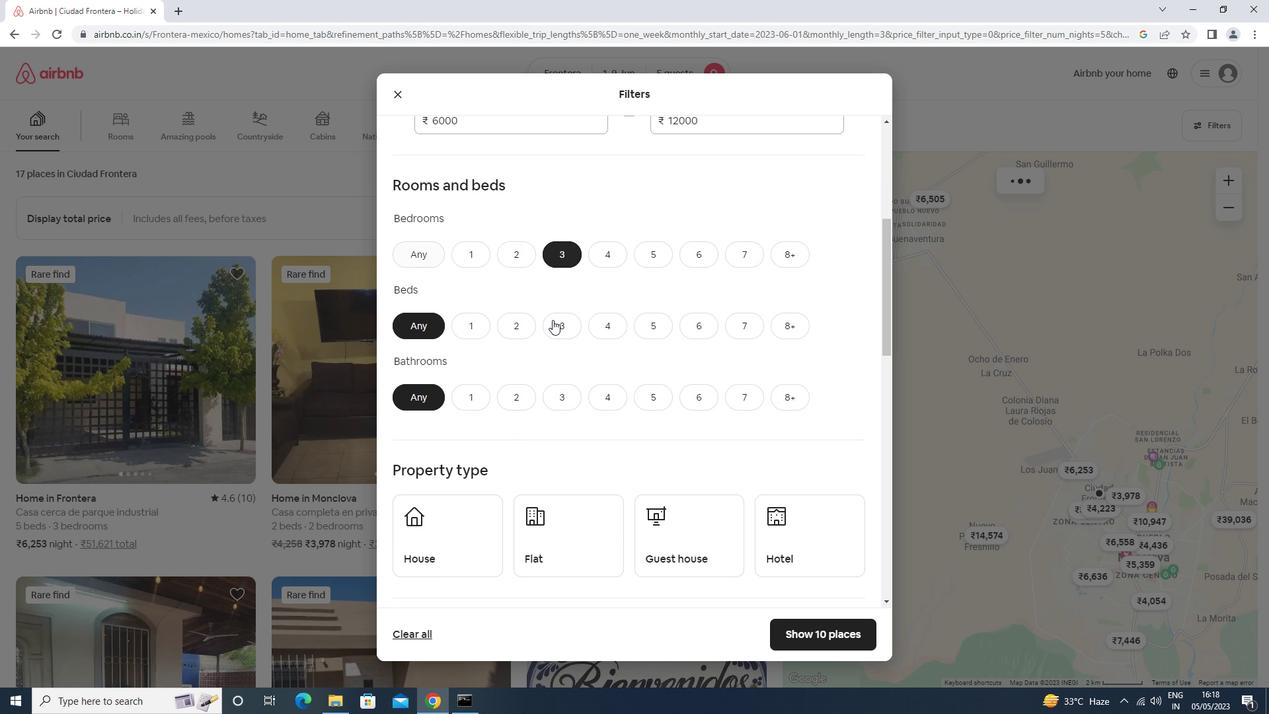 
Action: Mouse pressed left at (553, 323)
Screenshot: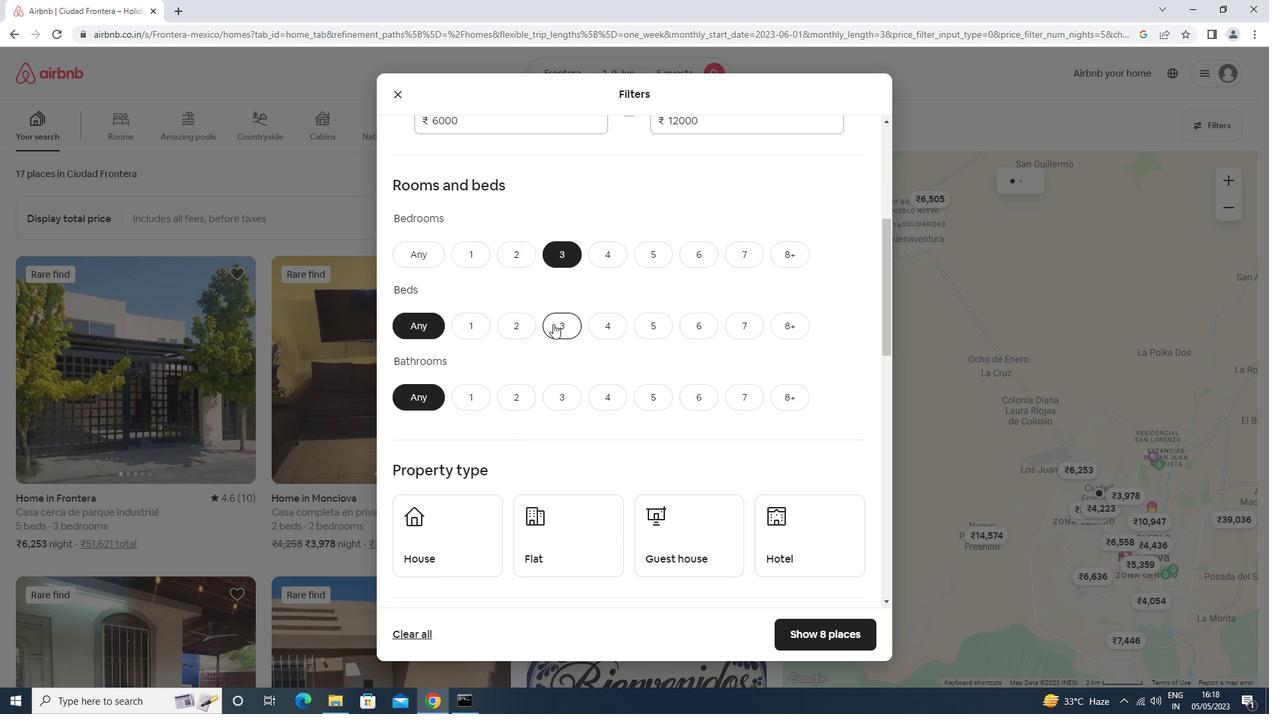 
Action: Mouse moved to (556, 392)
Screenshot: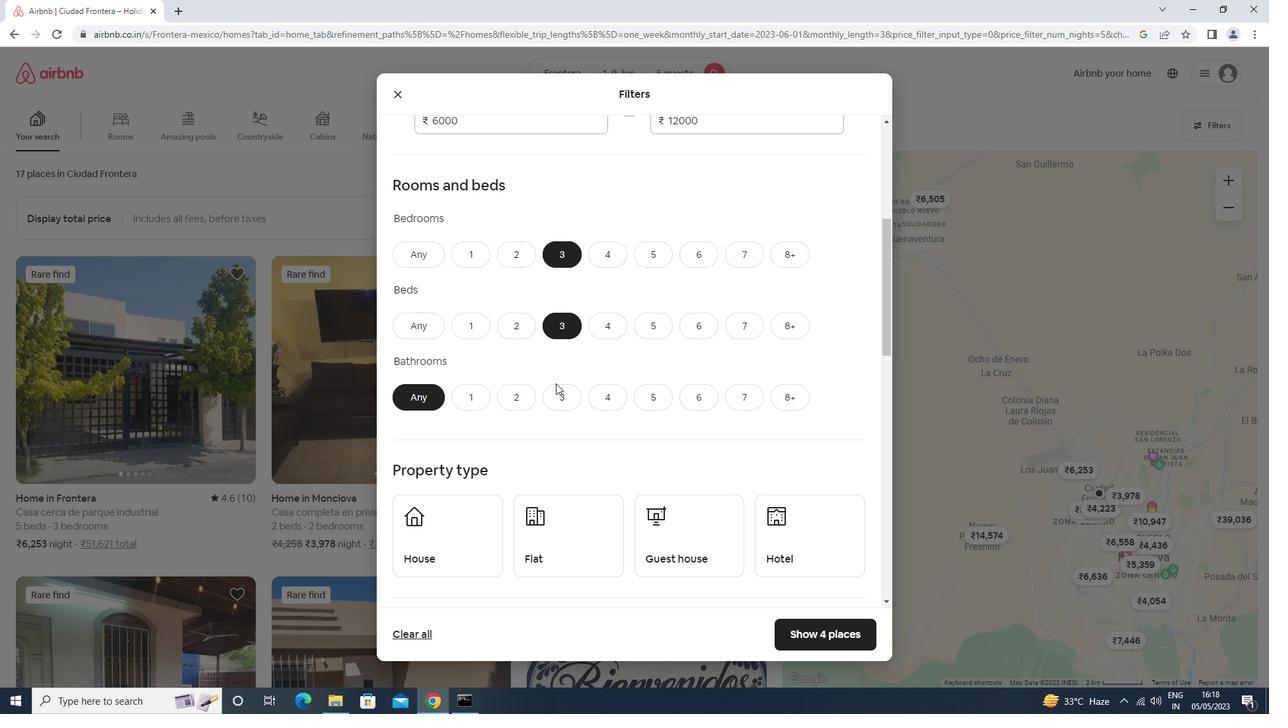 
Action: Mouse pressed left at (556, 392)
Screenshot: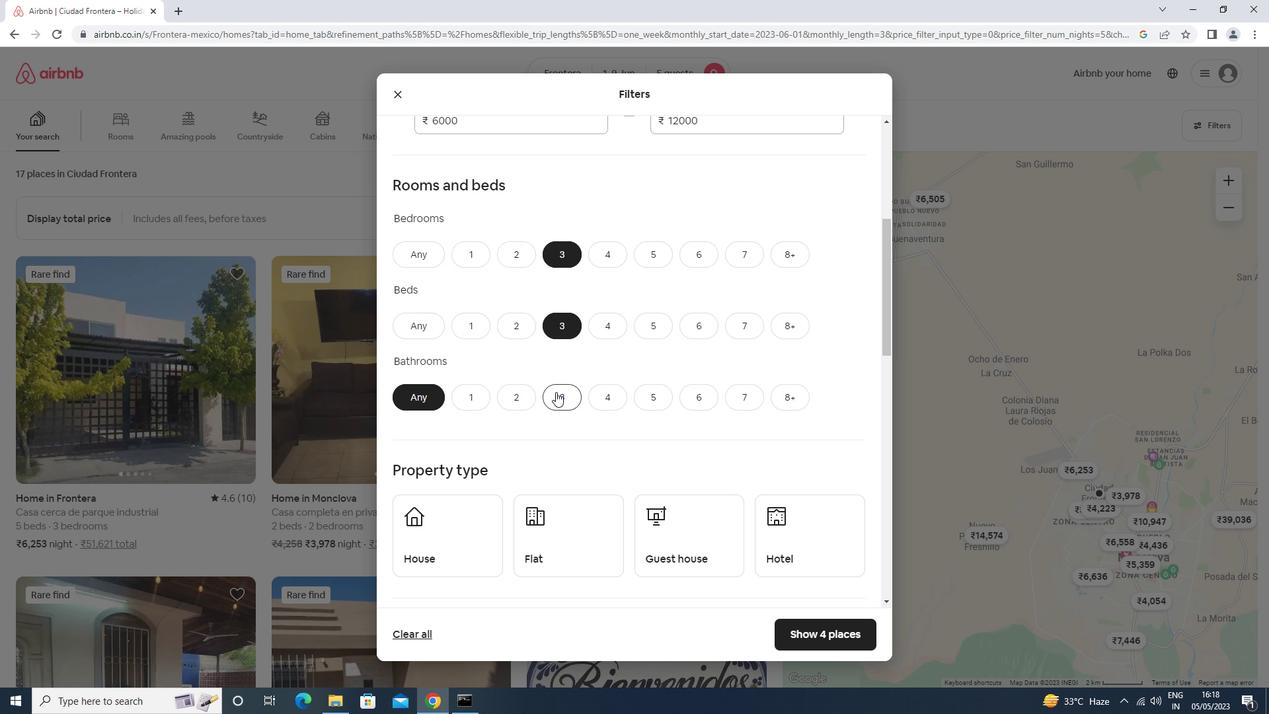 
Action: Mouse moved to (548, 400)
Screenshot: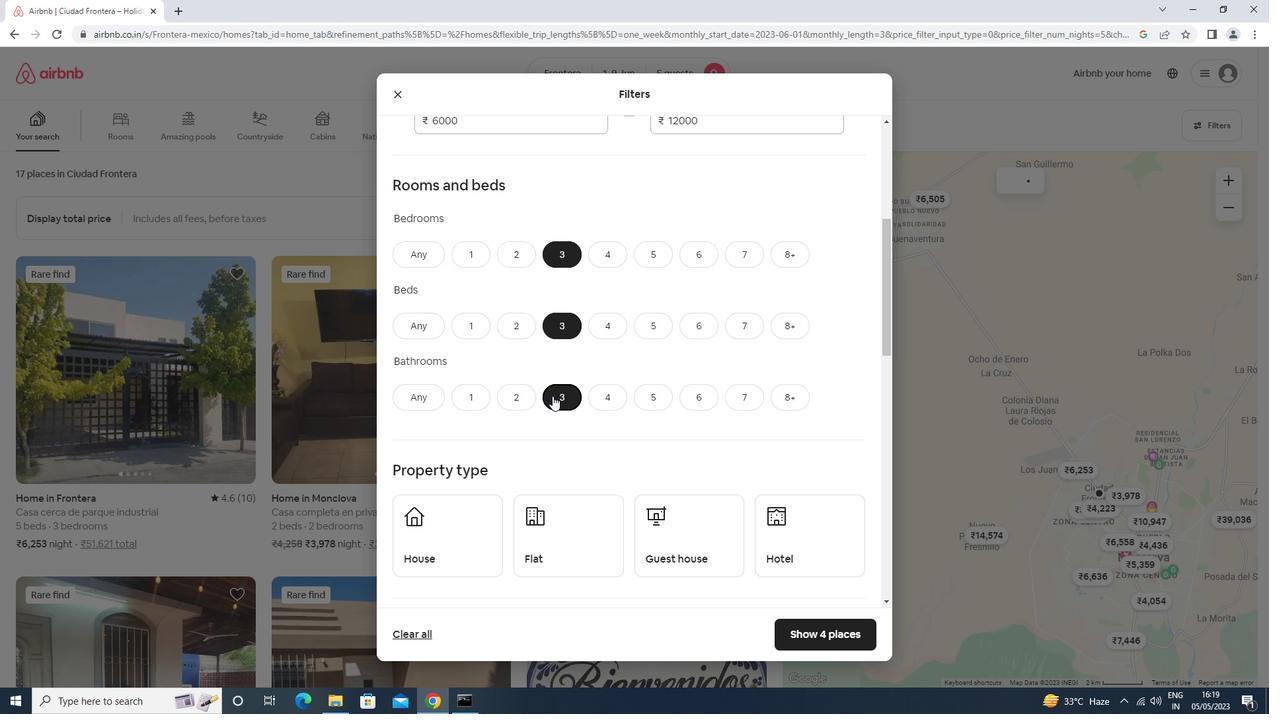
Action: Mouse scrolled (548, 399) with delta (0, 0)
Screenshot: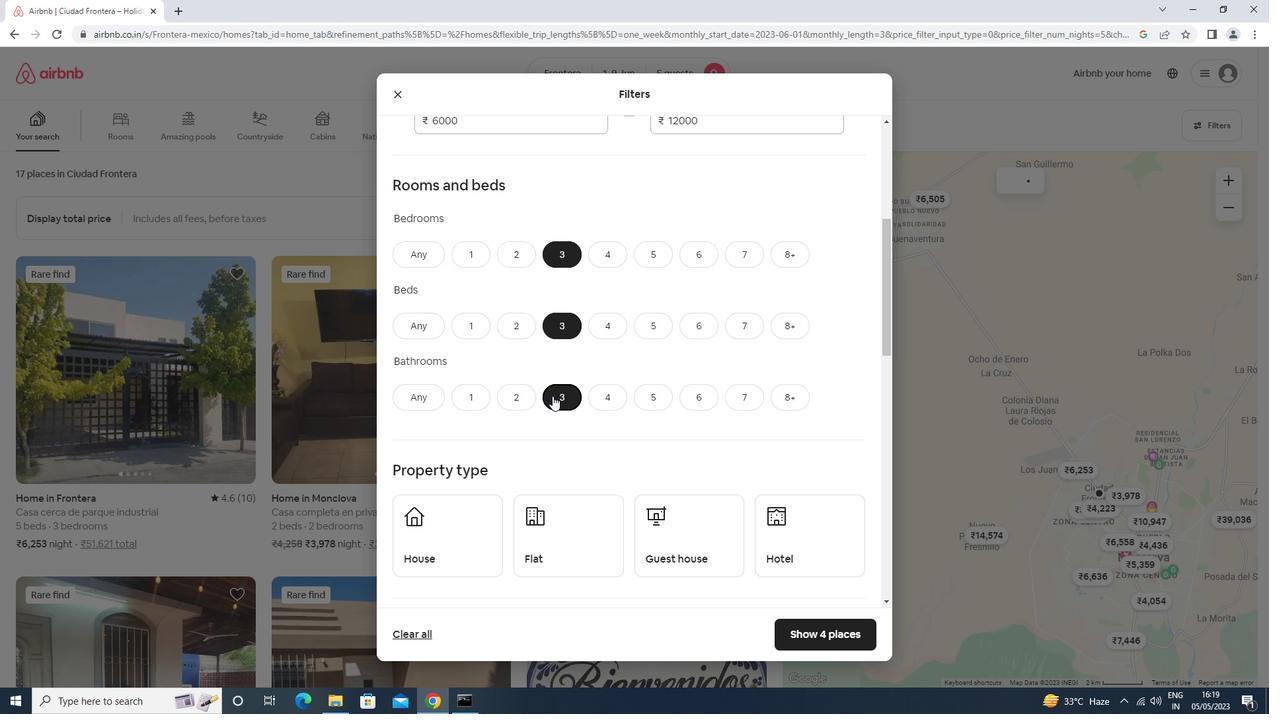 
Action: Mouse scrolled (548, 399) with delta (0, 0)
Screenshot: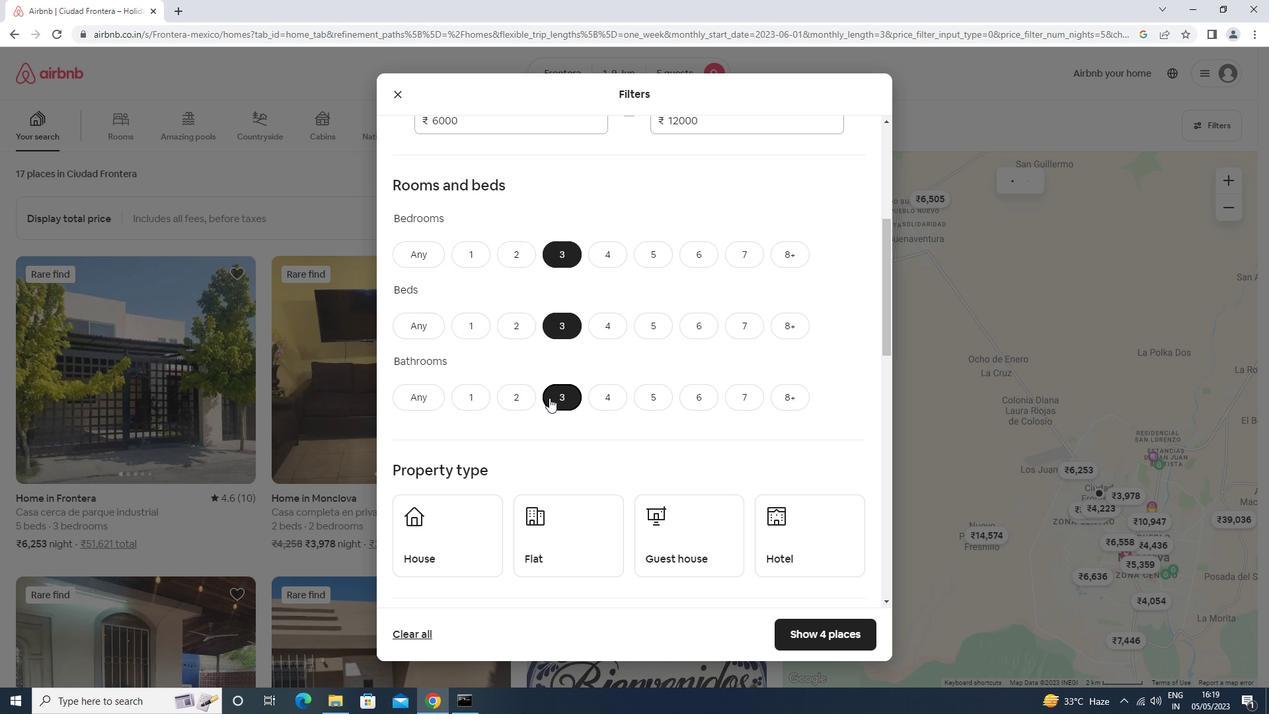 
Action: Mouse scrolled (548, 399) with delta (0, 0)
Screenshot: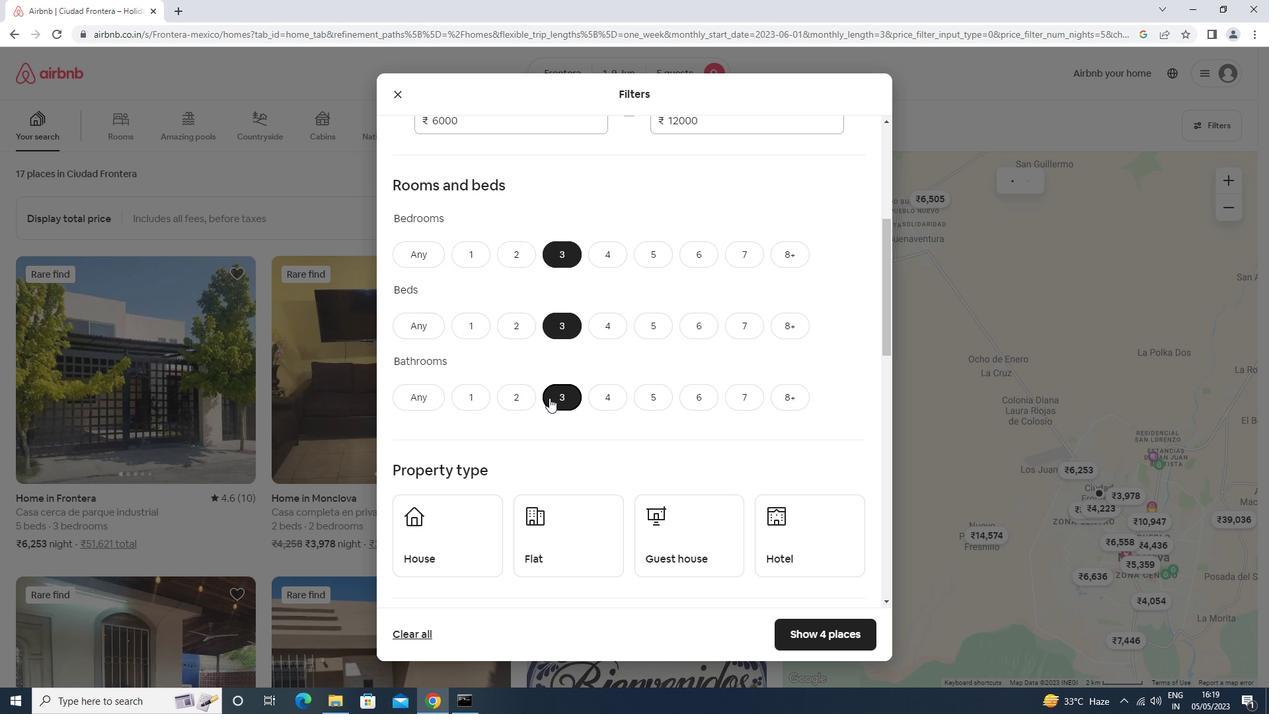 
Action: Mouse scrolled (548, 399) with delta (0, 0)
Screenshot: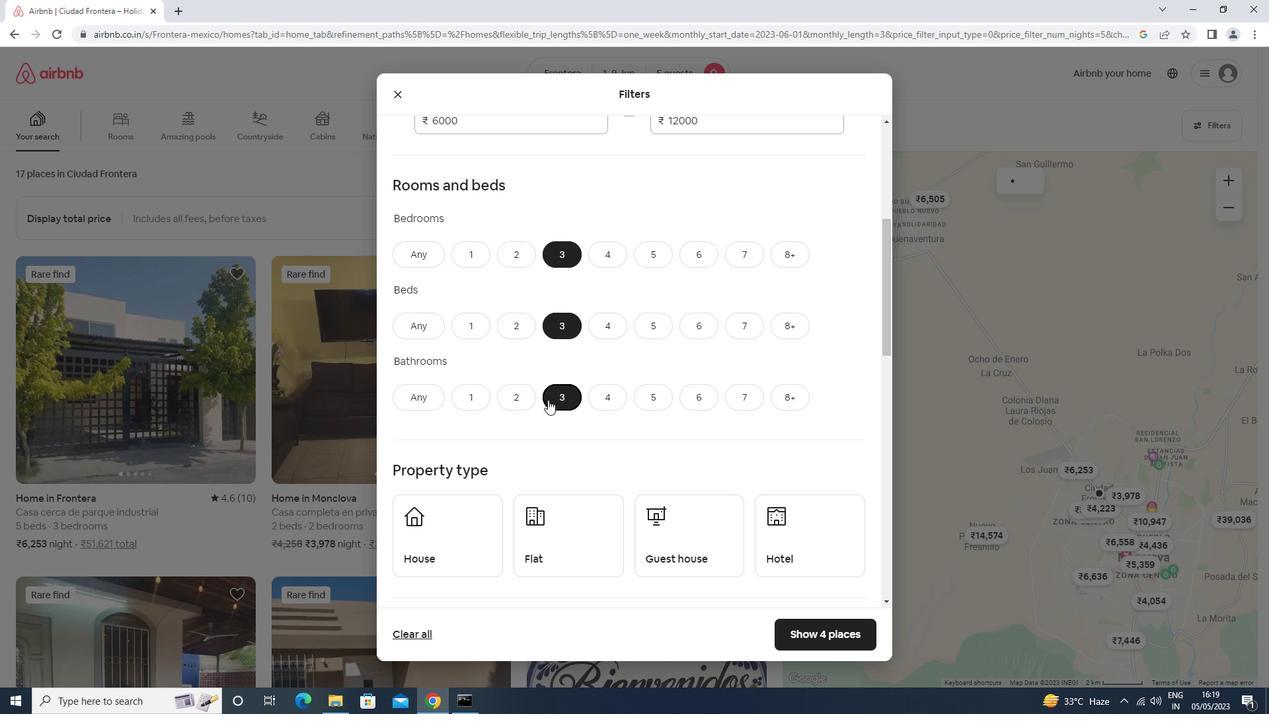 
Action: Mouse moved to (474, 277)
Screenshot: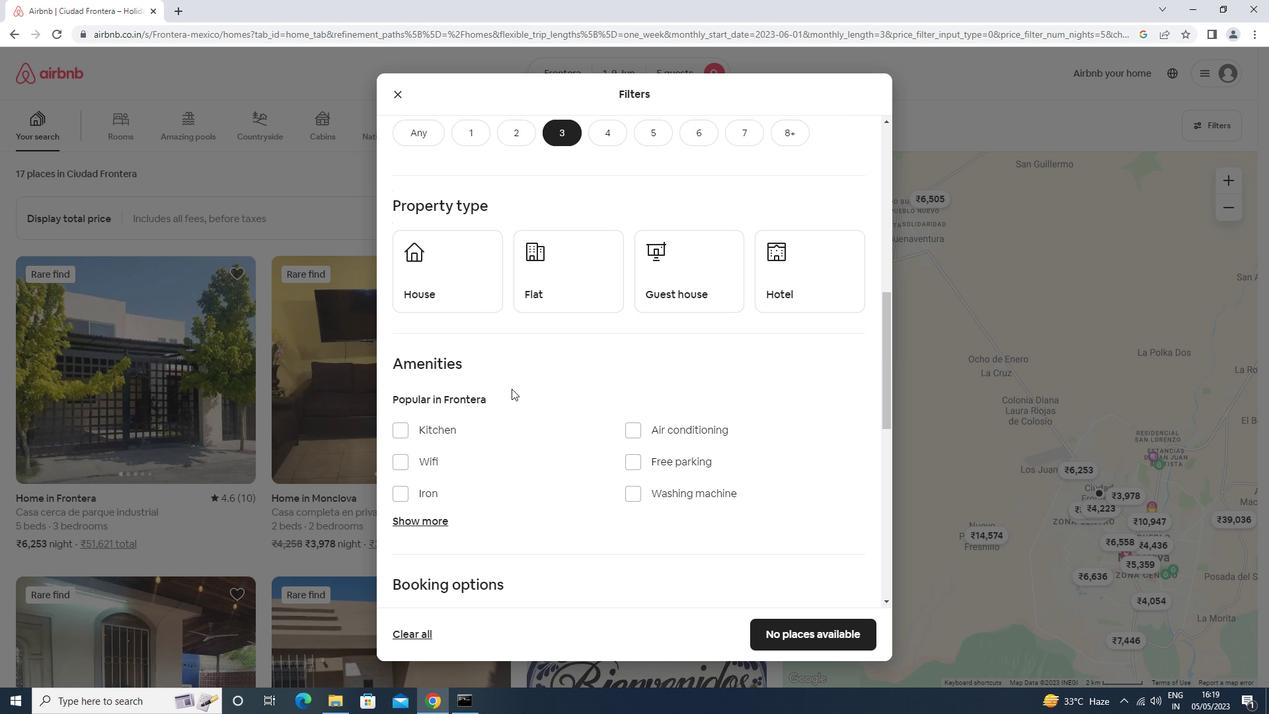 
Action: Mouse pressed left at (474, 277)
Screenshot: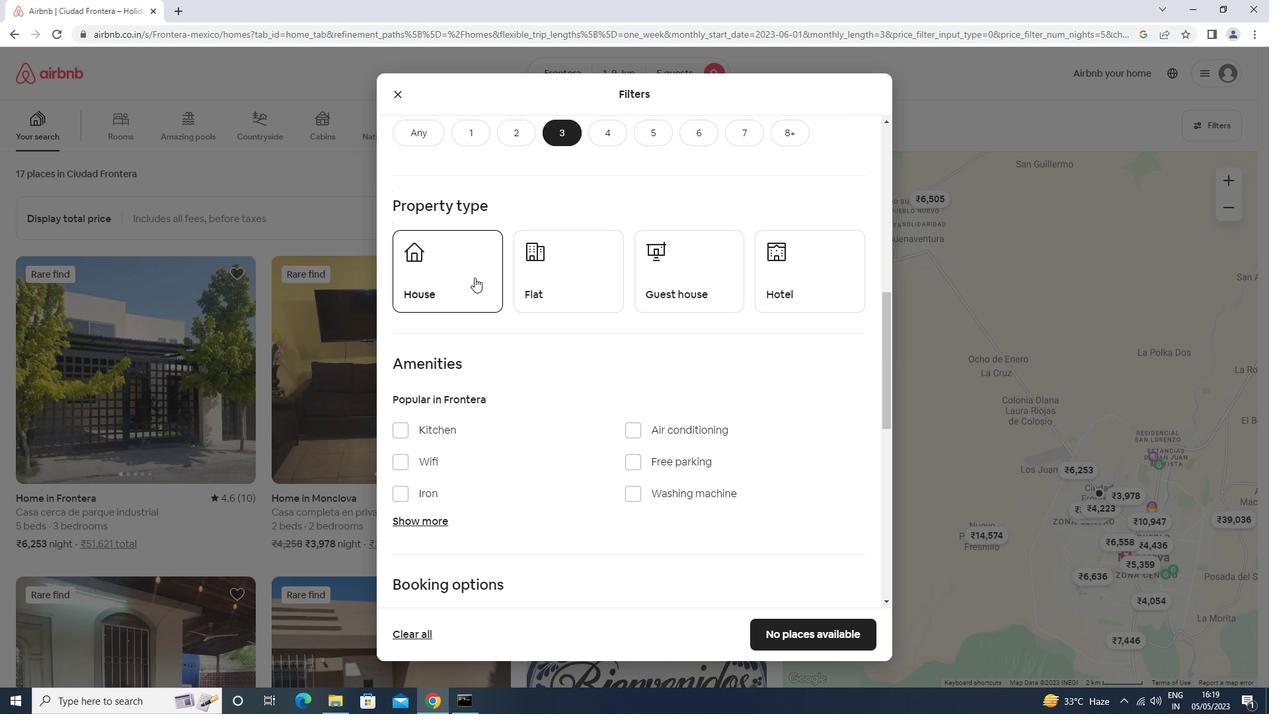 
Action: Mouse moved to (571, 286)
Screenshot: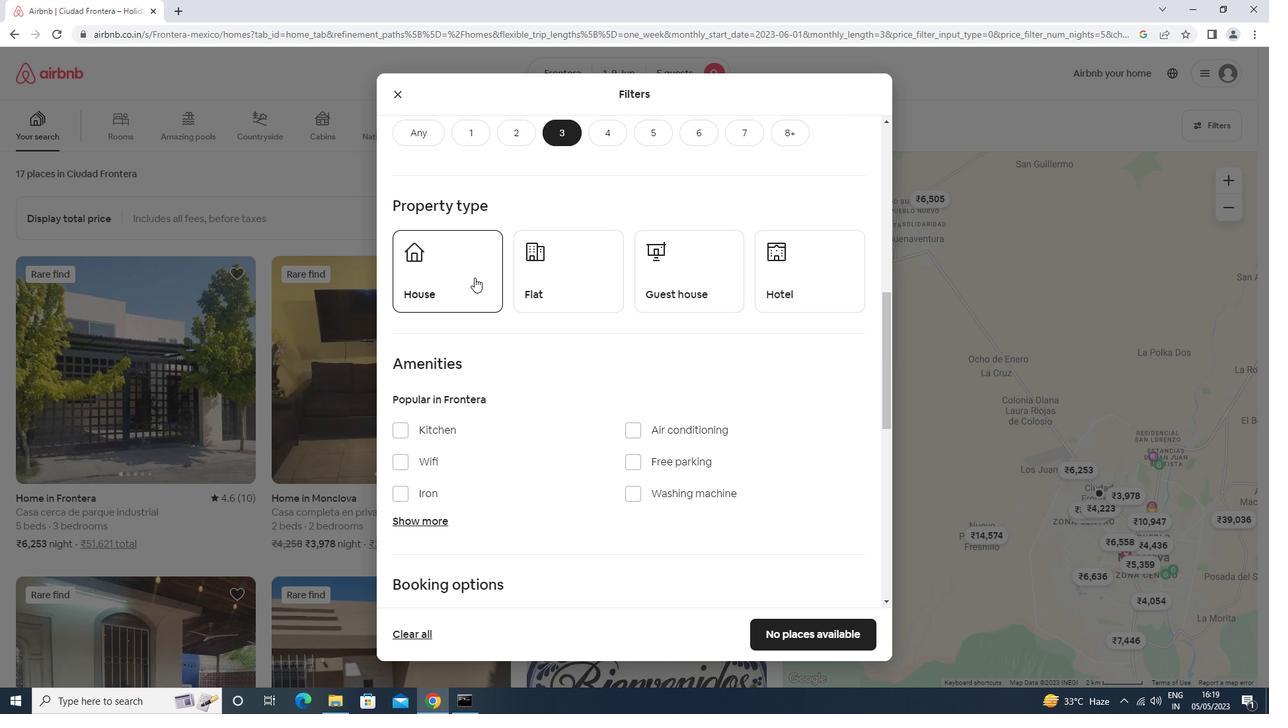 
Action: Mouse pressed left at (571, 286)
Screenshot: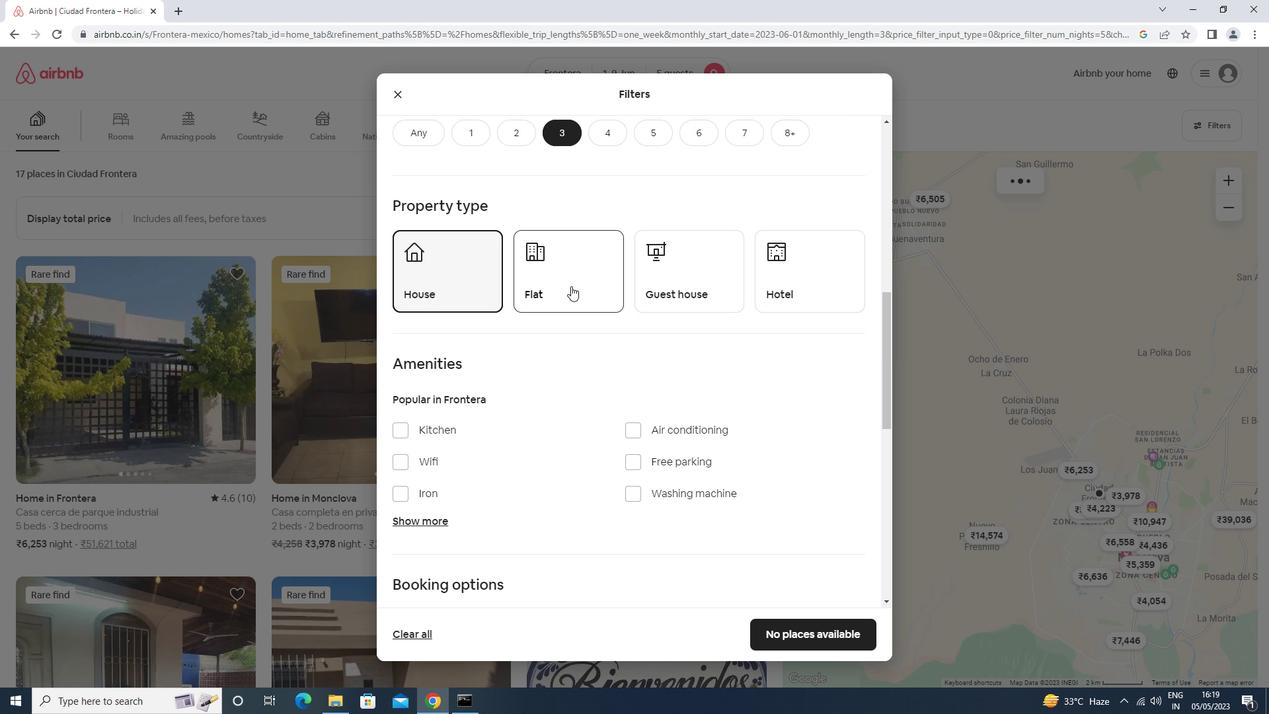 
Action: Mouse moved to (669, 288)
Screenshot: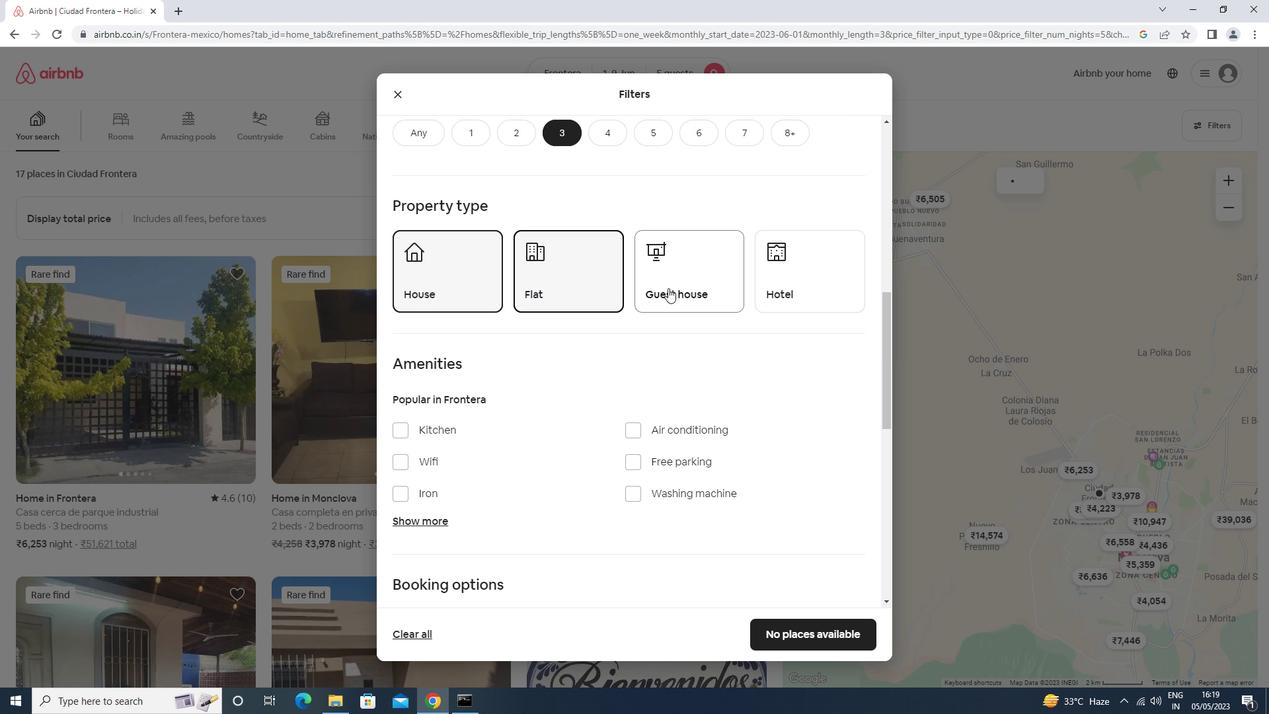 
Action: Mouse pressed left at (669, 288)
Screenshot: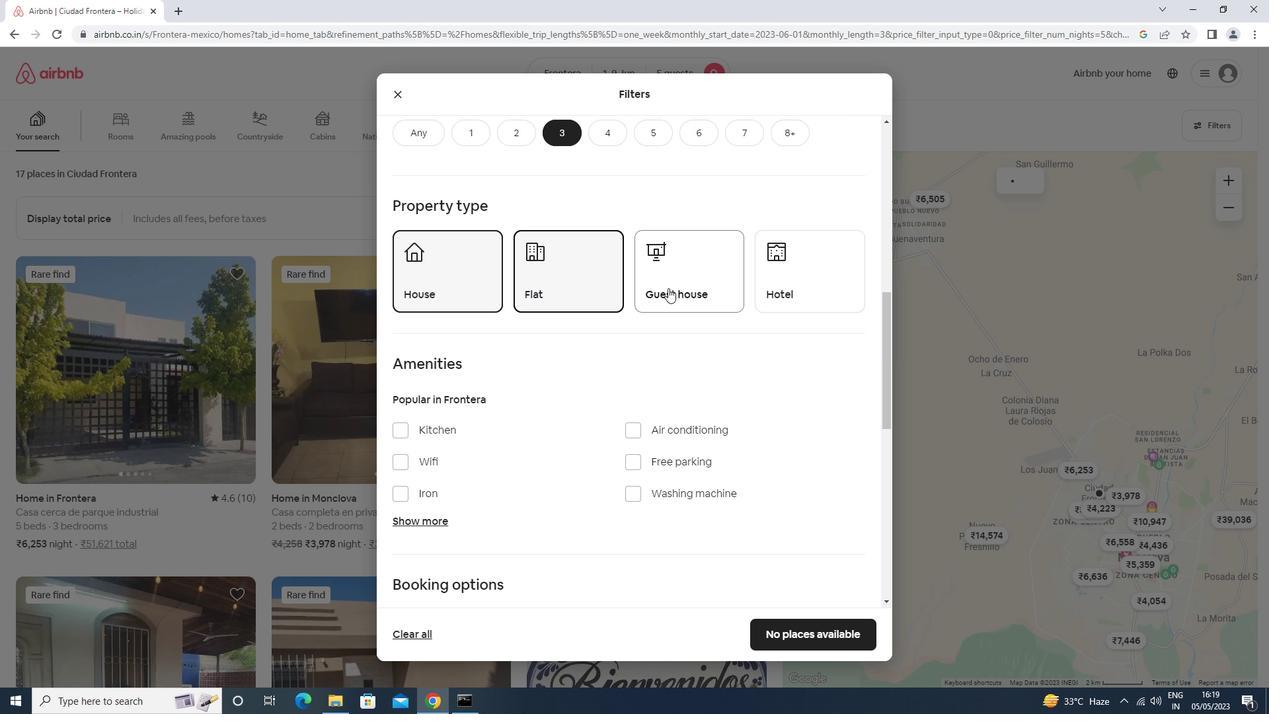 
Action: Mouse moved to (677, 320)
Screenshot: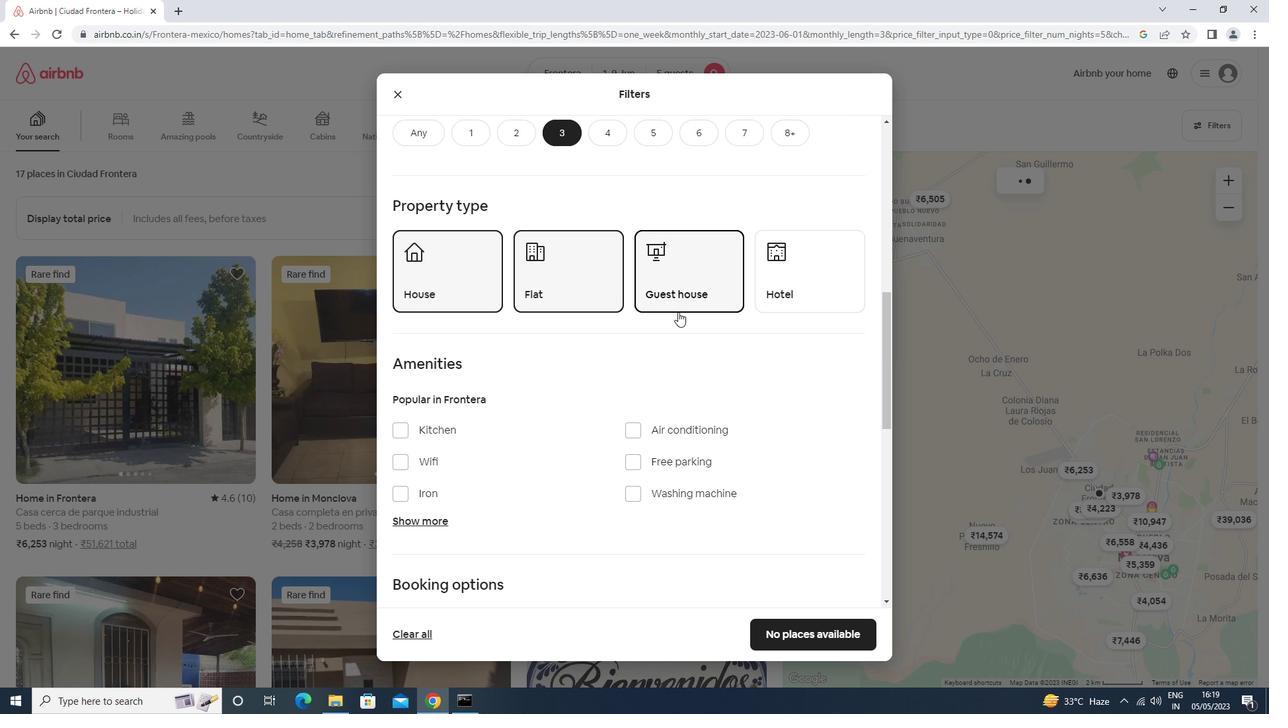 
Action: Mouse scrolled (677, 319) with delta (0, 0)
Screenshot: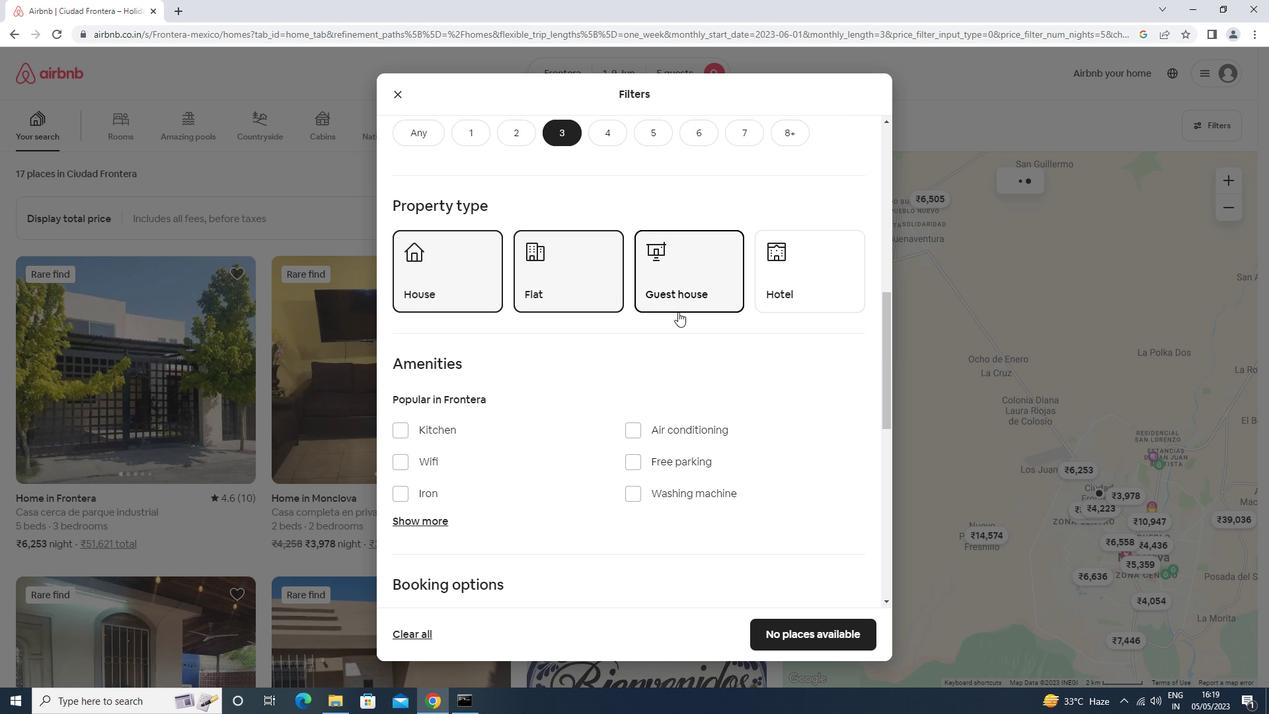 
Action: Mouse scrolled (677, 319) with delta (0, 0)
Screenshot: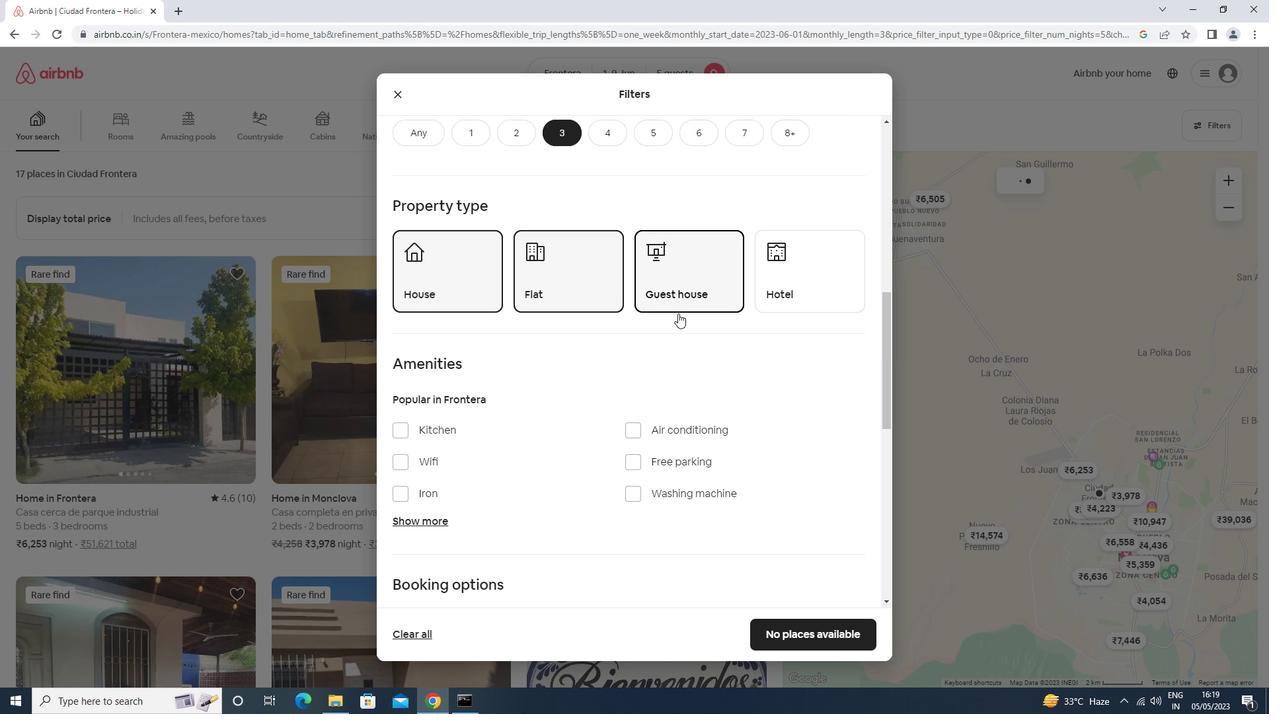 
Action: Mouse scrolled (677, 319) with delta (0, 0)
Screenshot: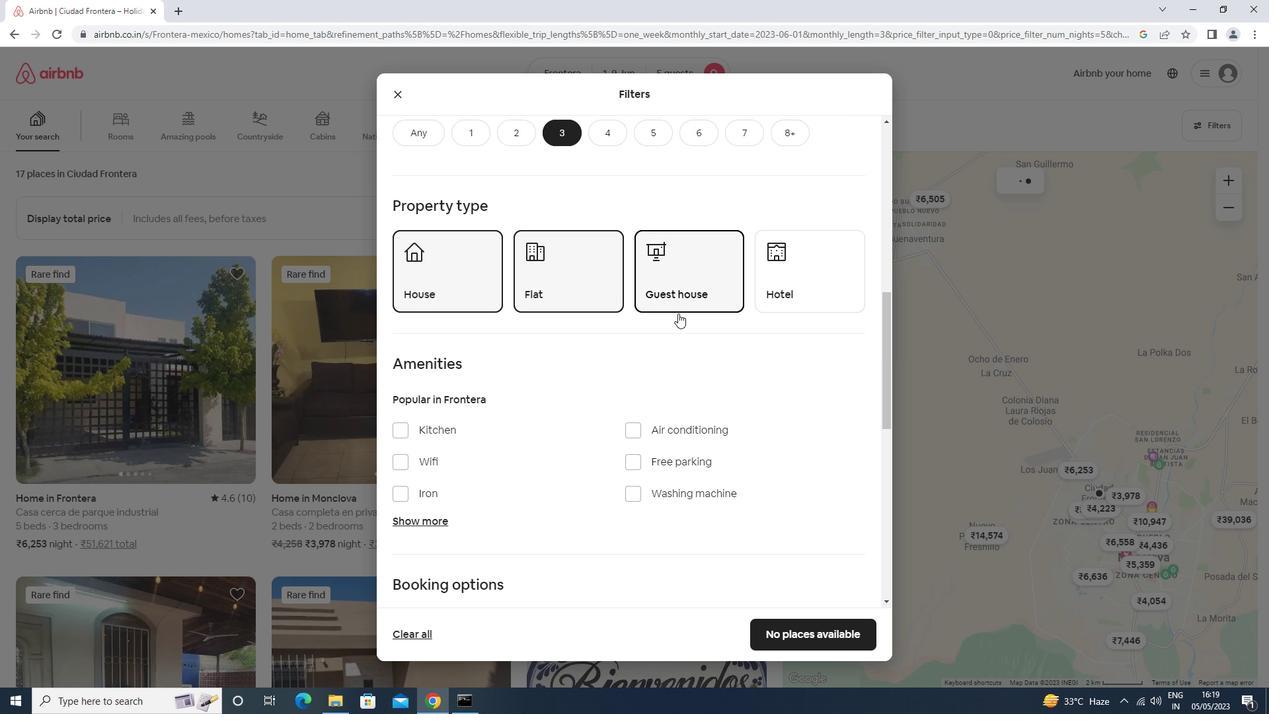 
Action: Mouse scrolled (677, 319) with delta (0, 0)
Screenshot: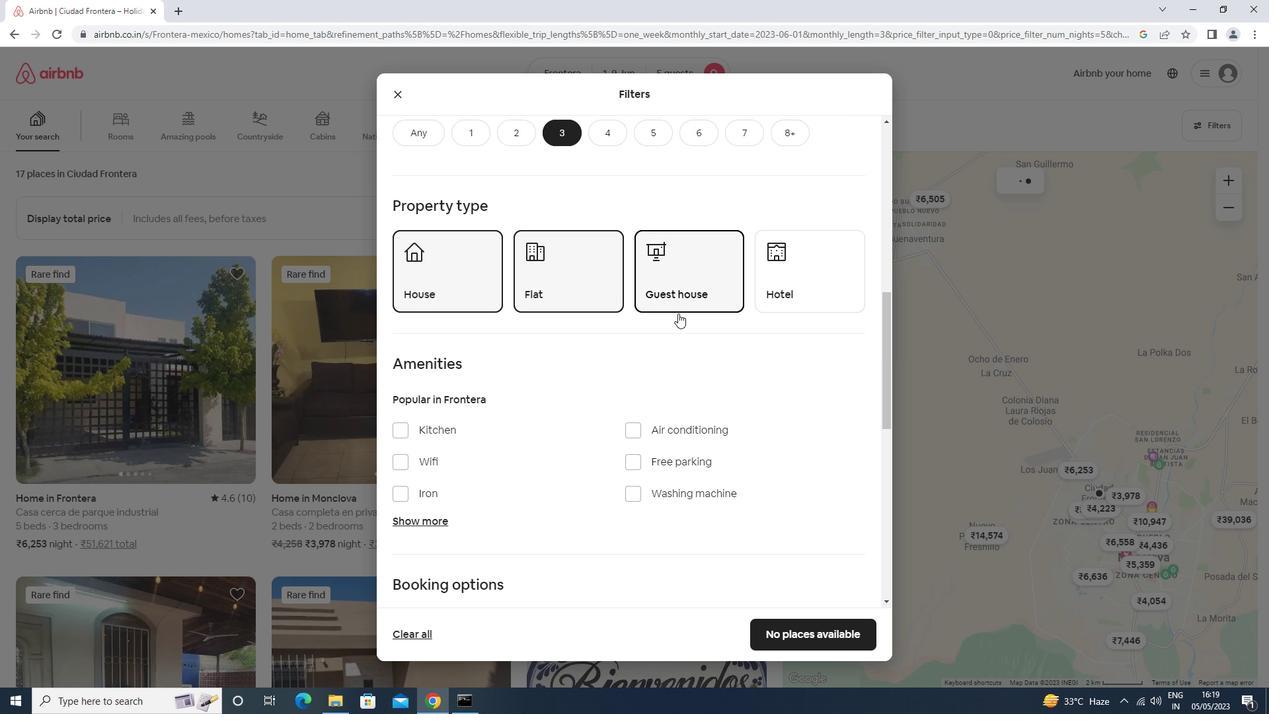 
Action: Mouse moved to (677, 322)
Screenshot: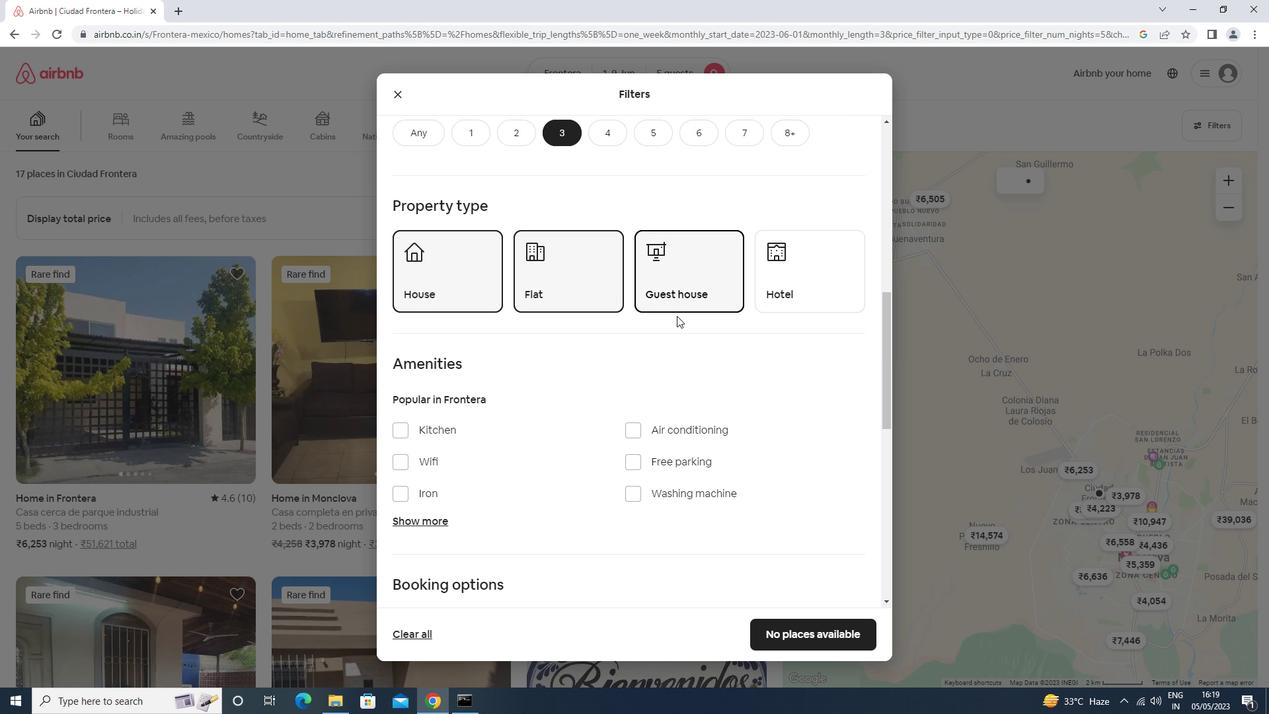 
Action: Mouse scrolled (677, 322) with delta (0, 0)
Screenshot: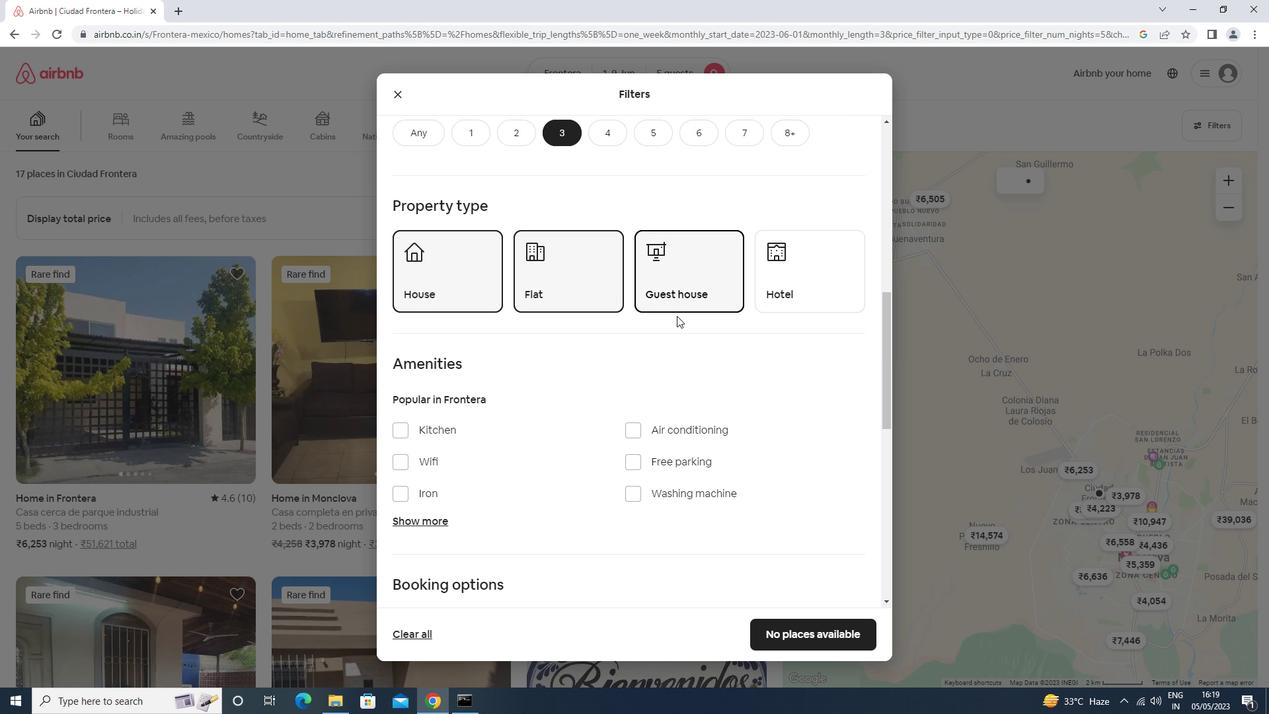 
Action: Mouse moved to (836, 347)
Screenshot: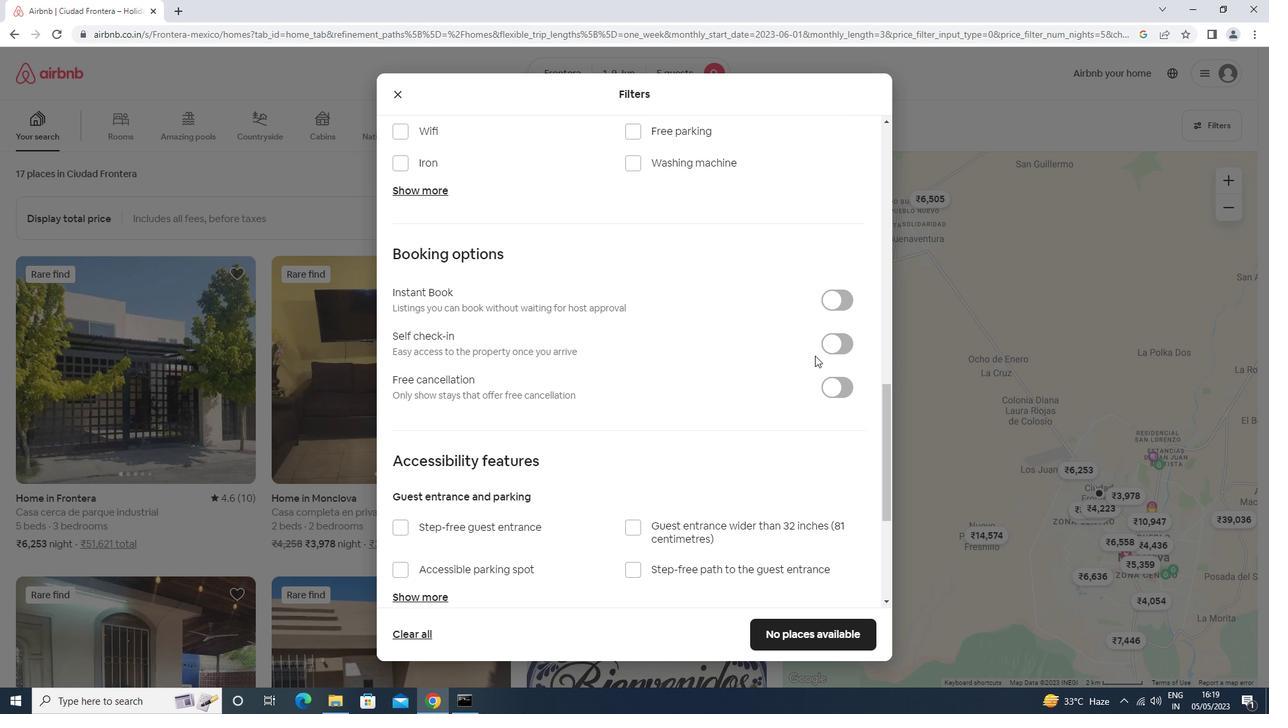 
Action: Mouse pressed left at (836, 347)
Screenshot: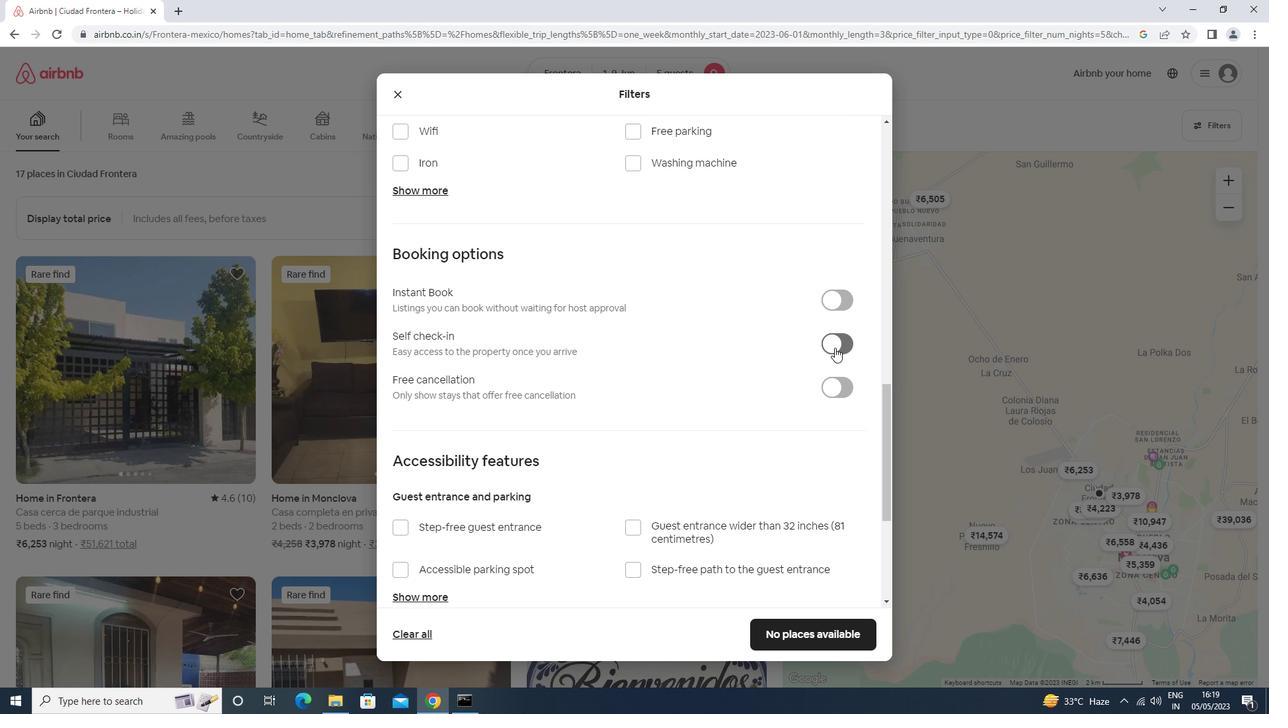 
Action: Mouse moved to (548, 517)
Screenshot: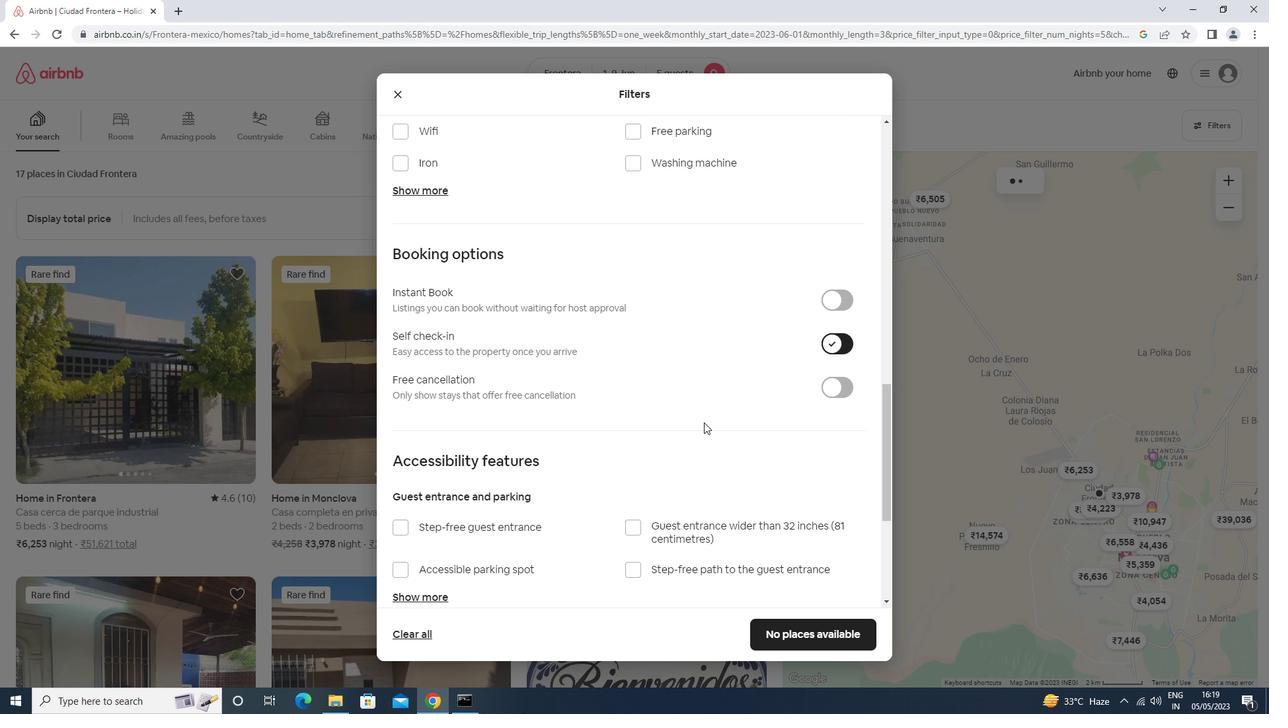 
Action: Mouse scrolled (548, 517) with delta (0, 0)
Screenshot: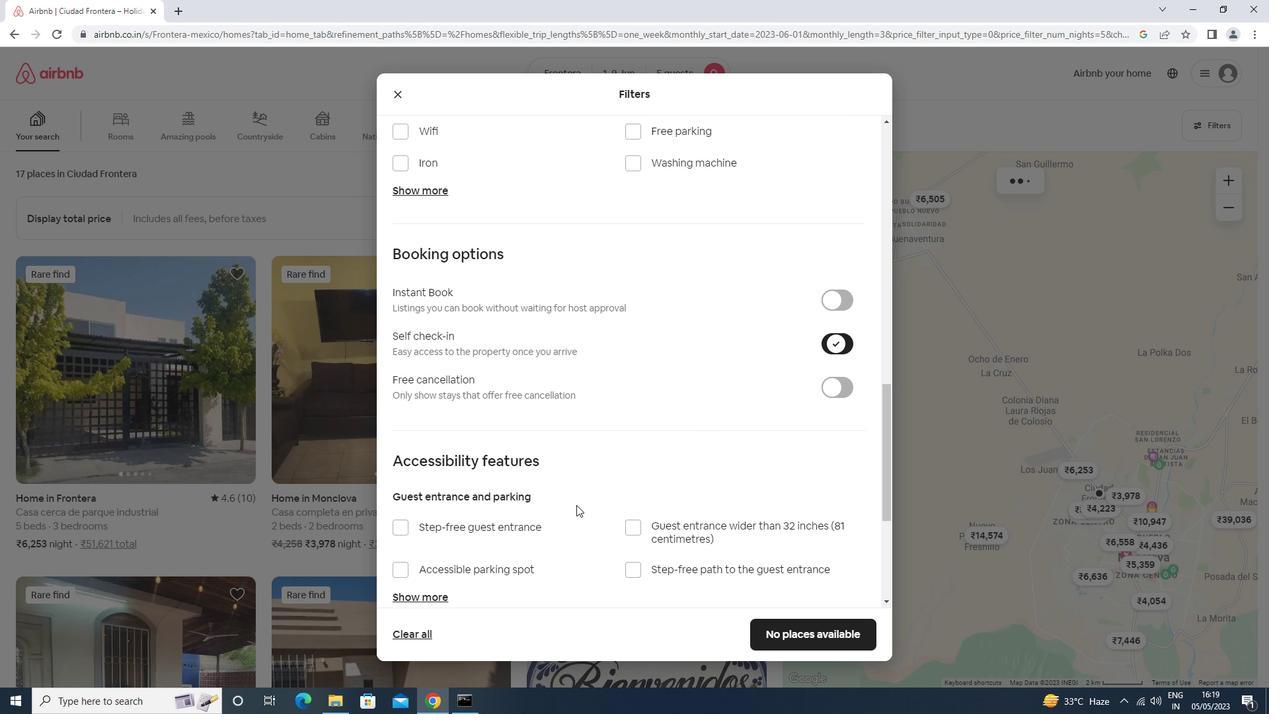
Action: Mouse scrolled (548, 517) with delta (0, 0)
Screenshot: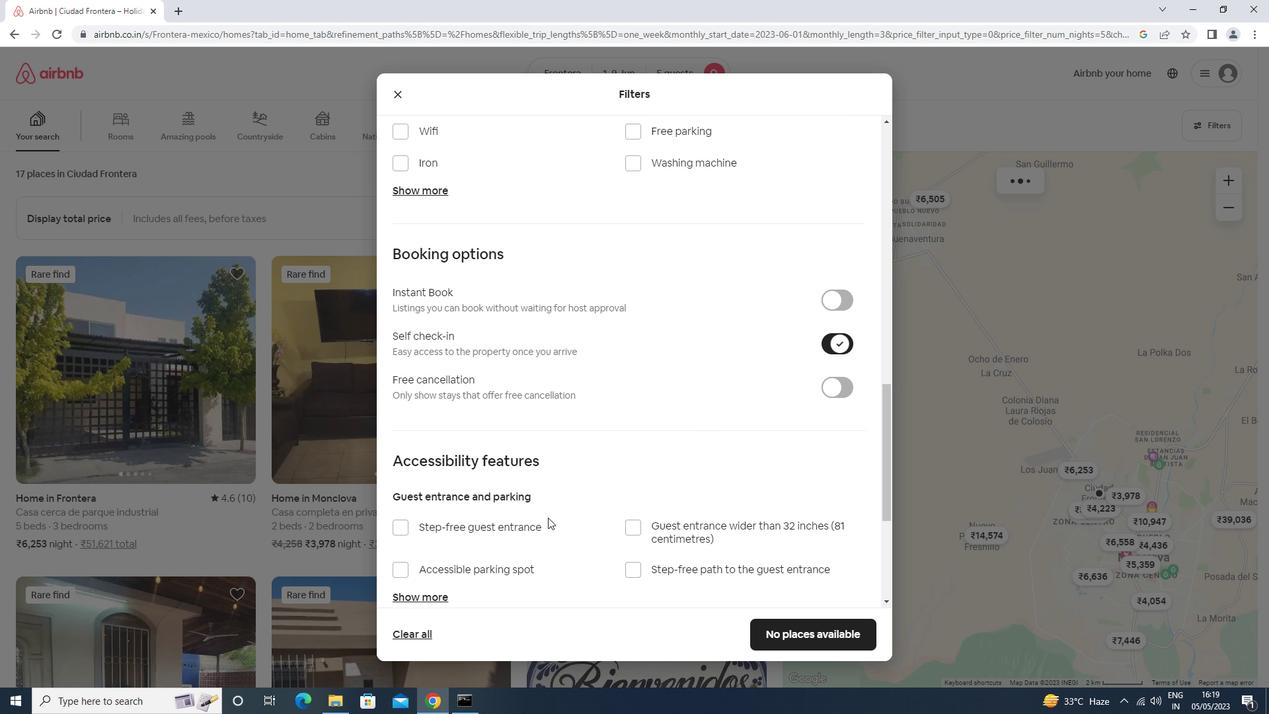 
Action: Mouse scrolled (548, 517) with delta (0, 0)
Screenshot: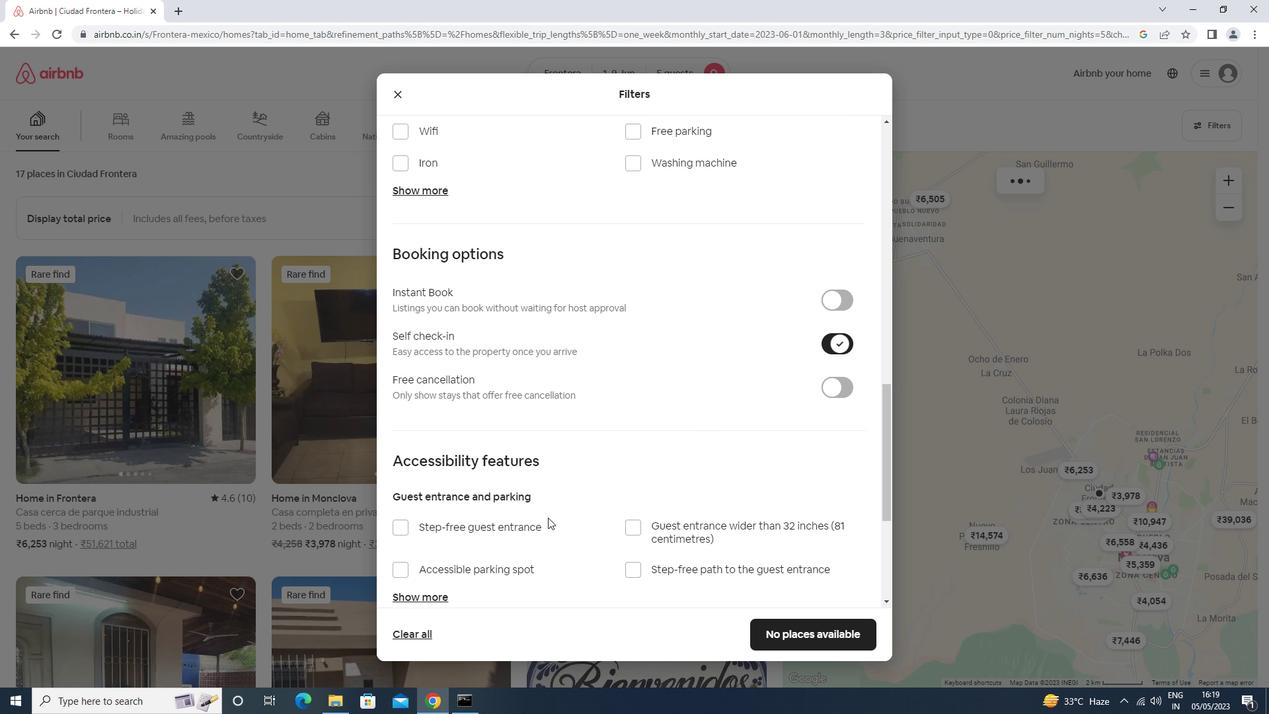 
Action: Mouse scrolled (548, 517) with delta (0, 0)
Screenshot: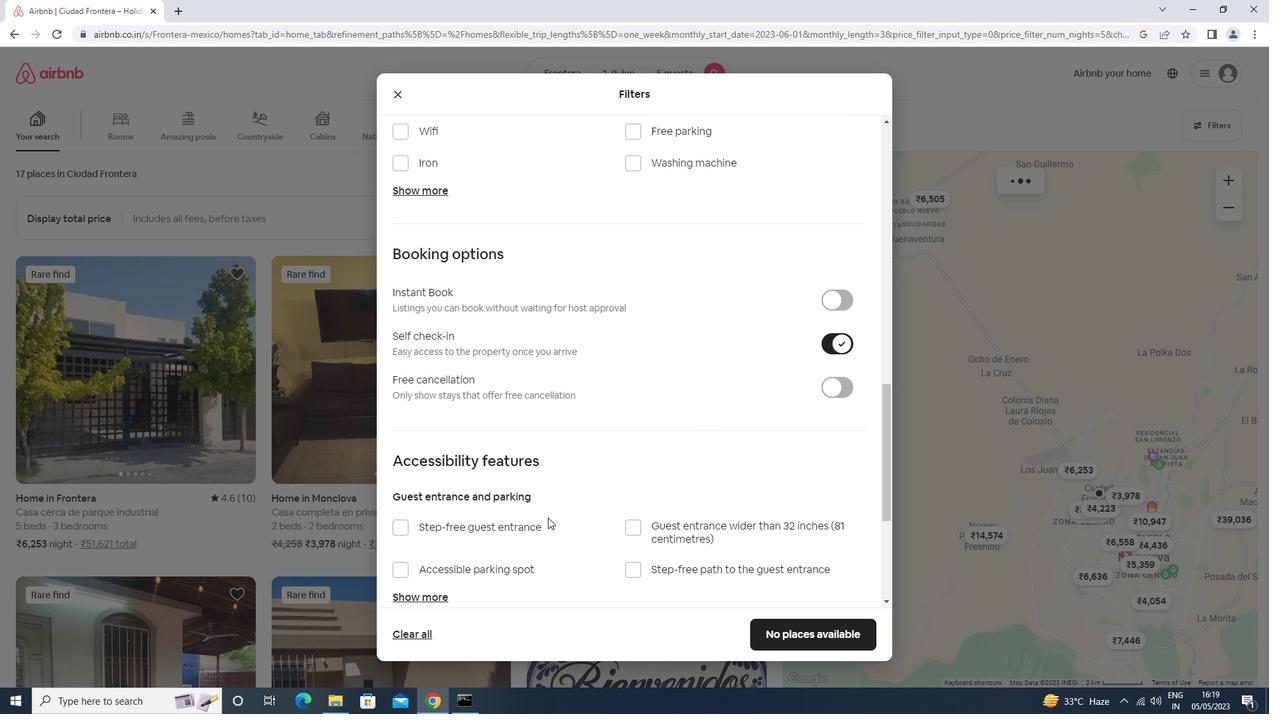 
Action: Mouse scrolled (548, 517) with delta (0, 0)
Screenshot: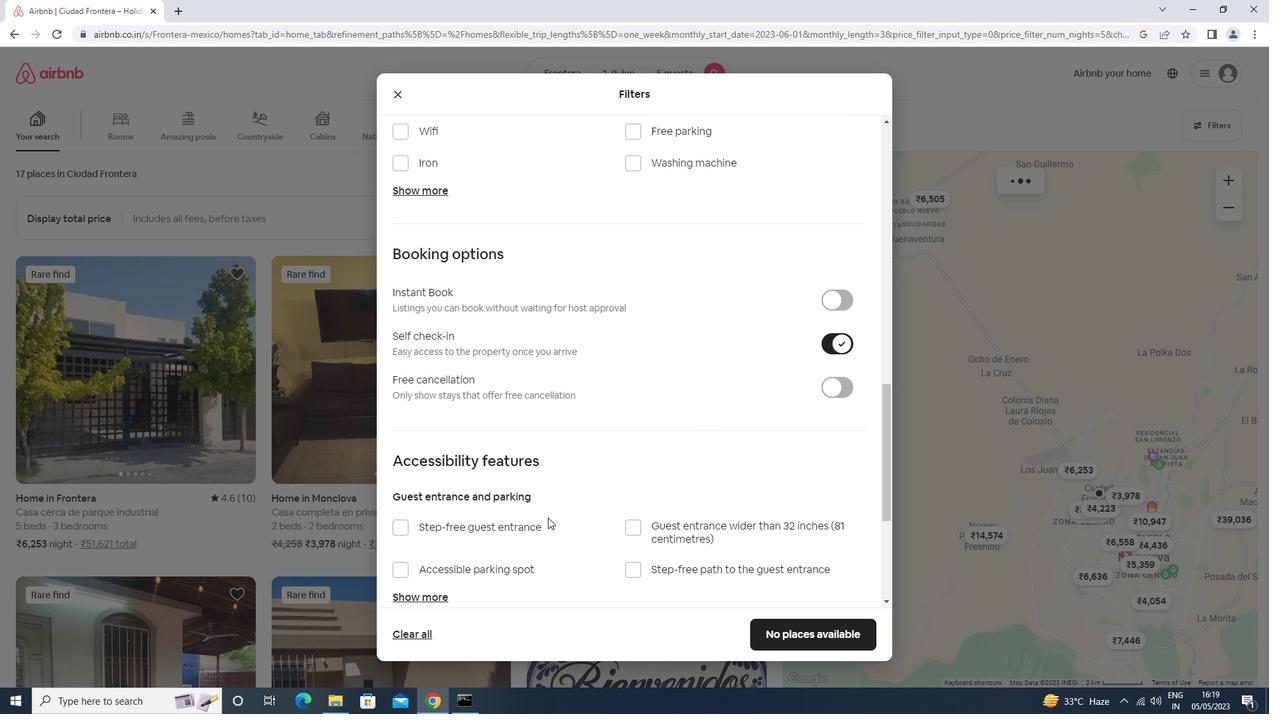 
Action: Mouse scrolled (548, 517) with delta (0, 0)
Screenshot: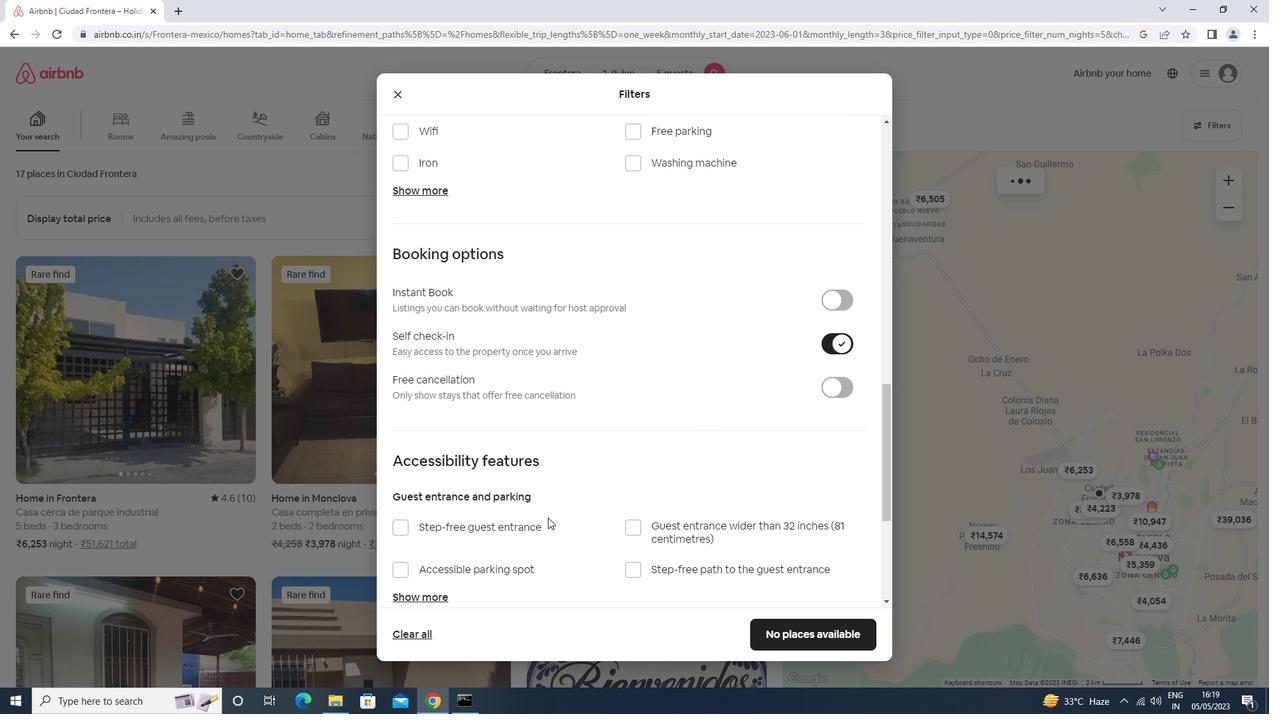 
Action: Mouse moved to (461, 565)
Screenshot: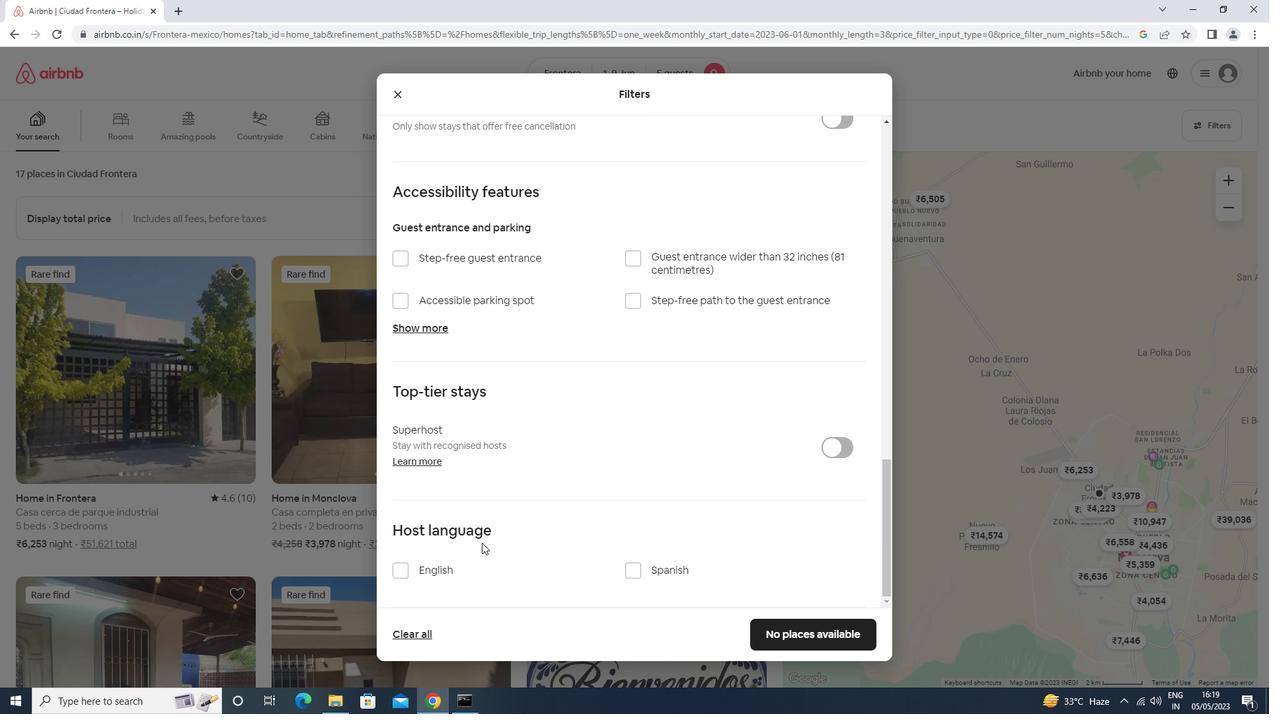 
Action: Mouse pressed left at (461, 565)
Screenshot: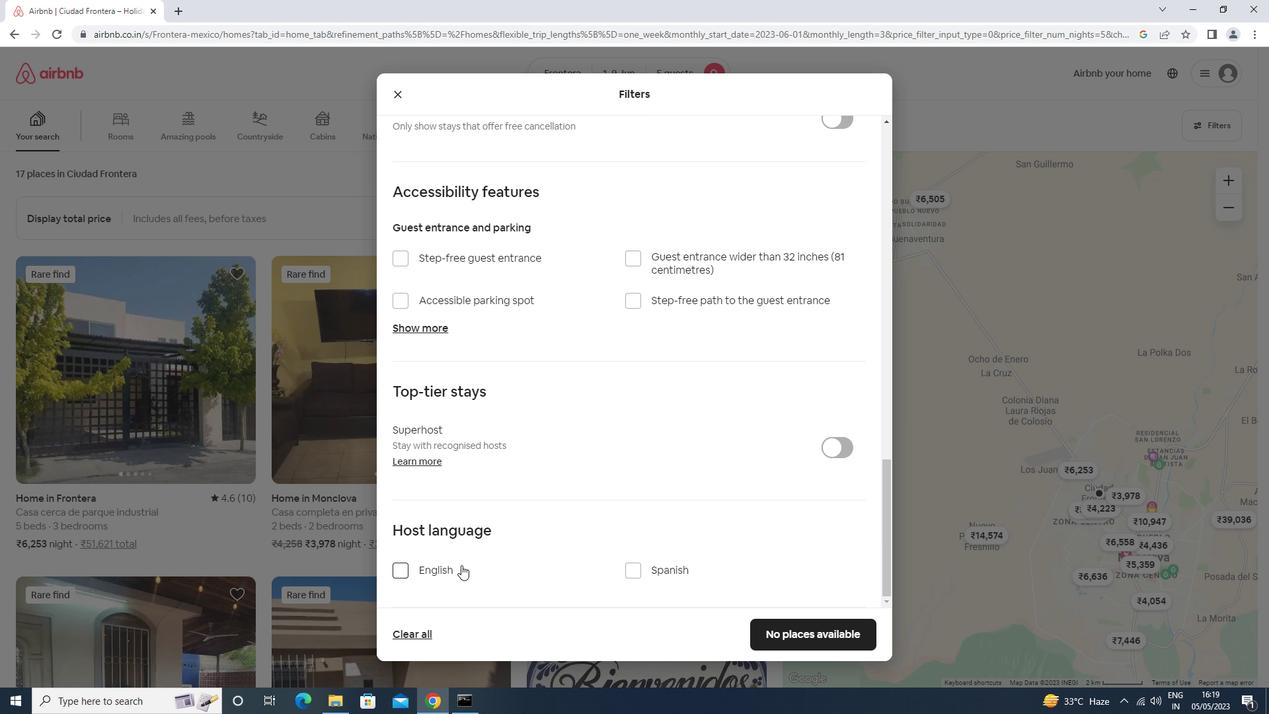 
Action: Mouse moved to (778, 630)
Screenshot: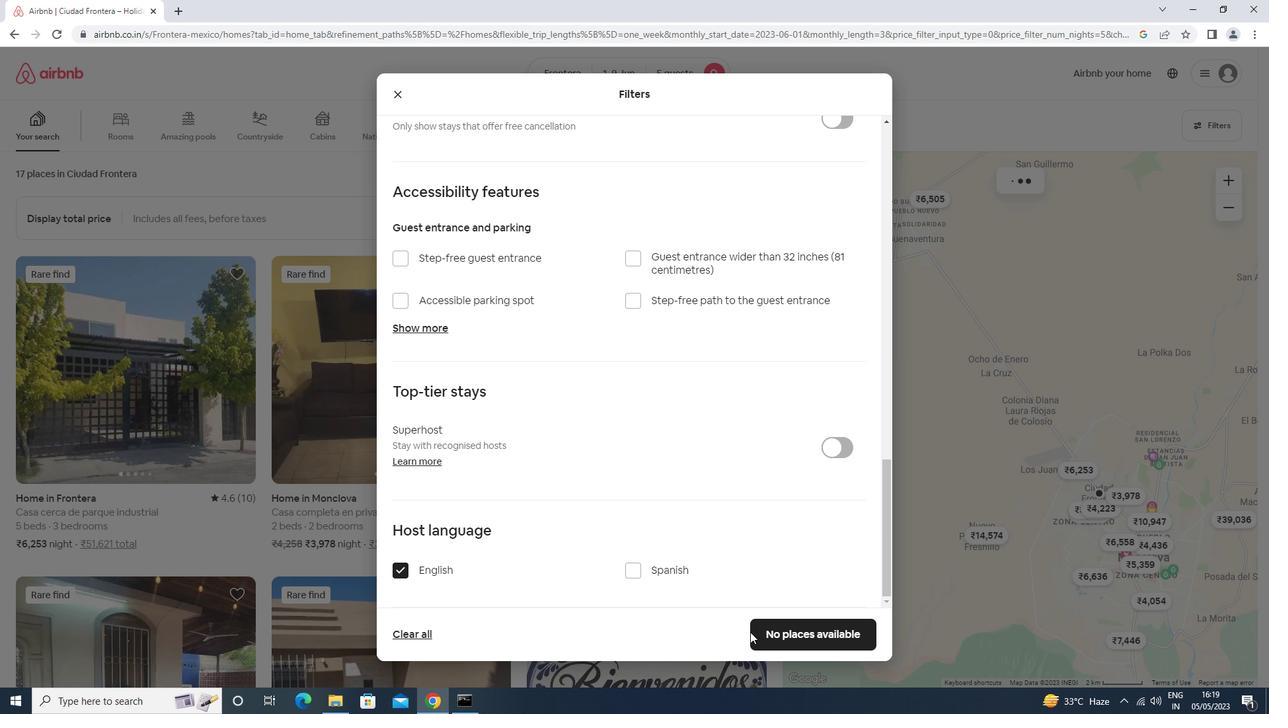 
Action: Mouse pressed left at (778, 630)
Screenshot: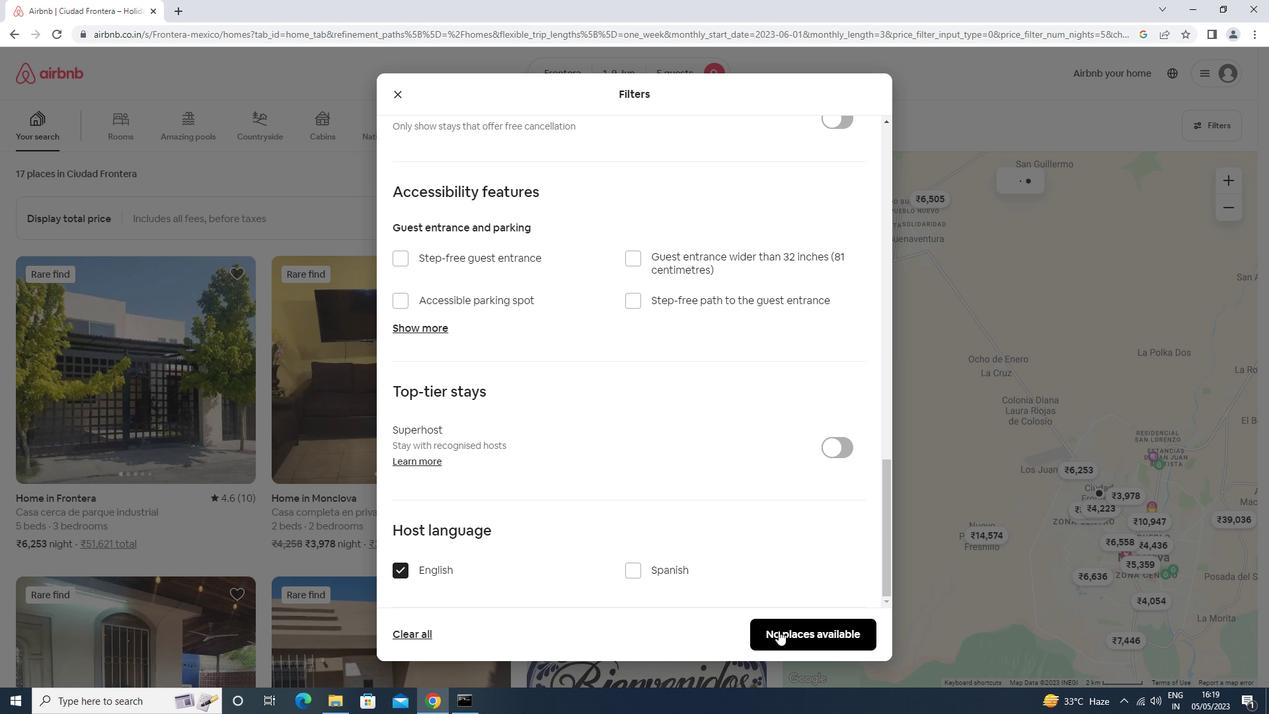 
